Task: Check the sale-to-list ratio of large master bedroom in the last 3 years.
Action: Mouse moved to (1091, 242)
Screenshot: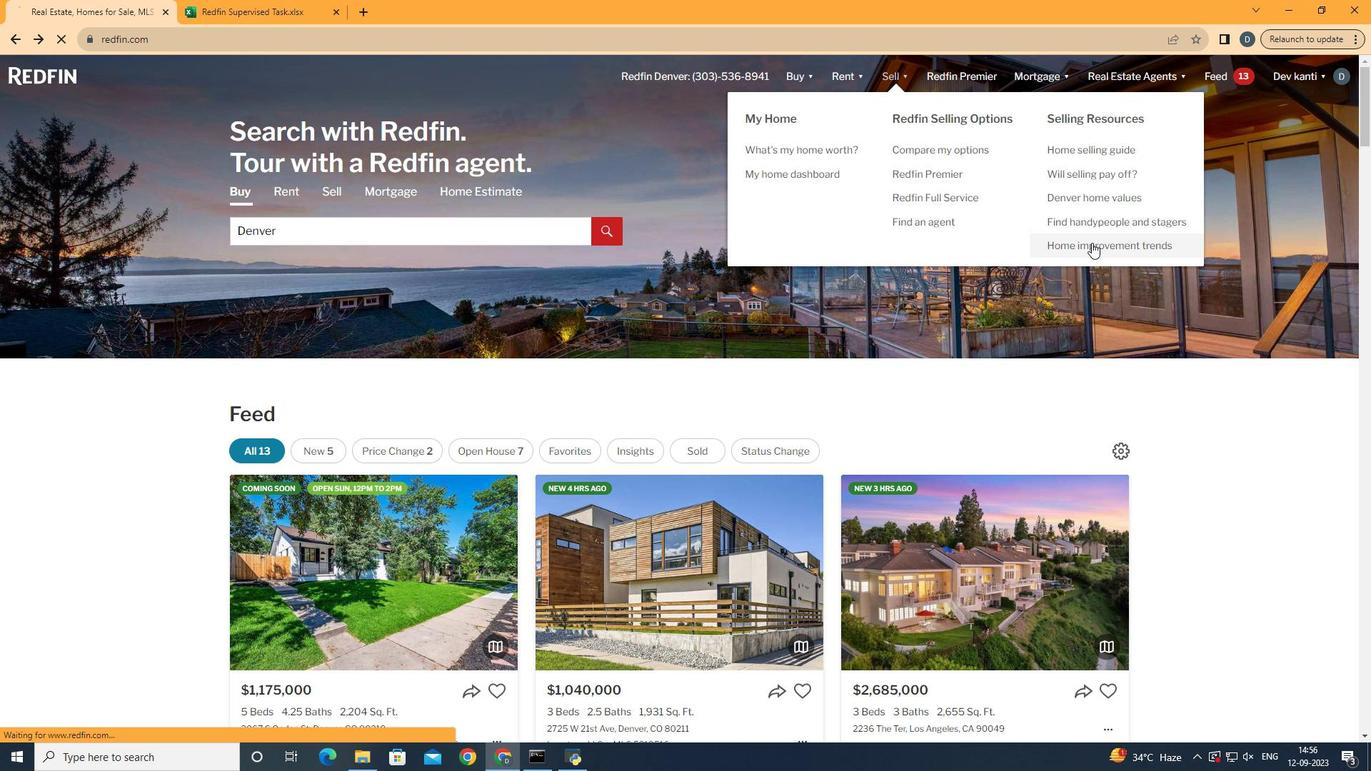 
Action: Mouse pressed left at (1091, 242)
Screenshot: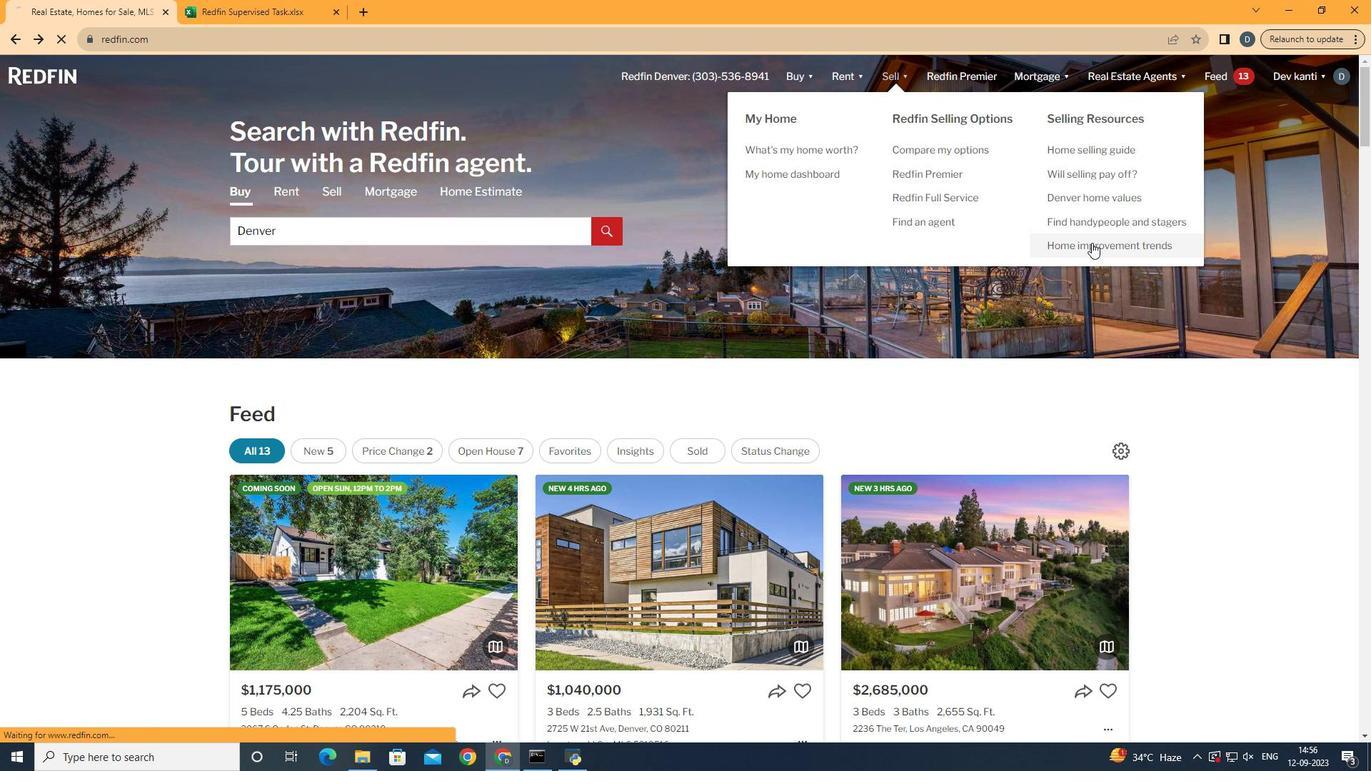 
Action: Mouse moved to (336, 272)
Screenshot: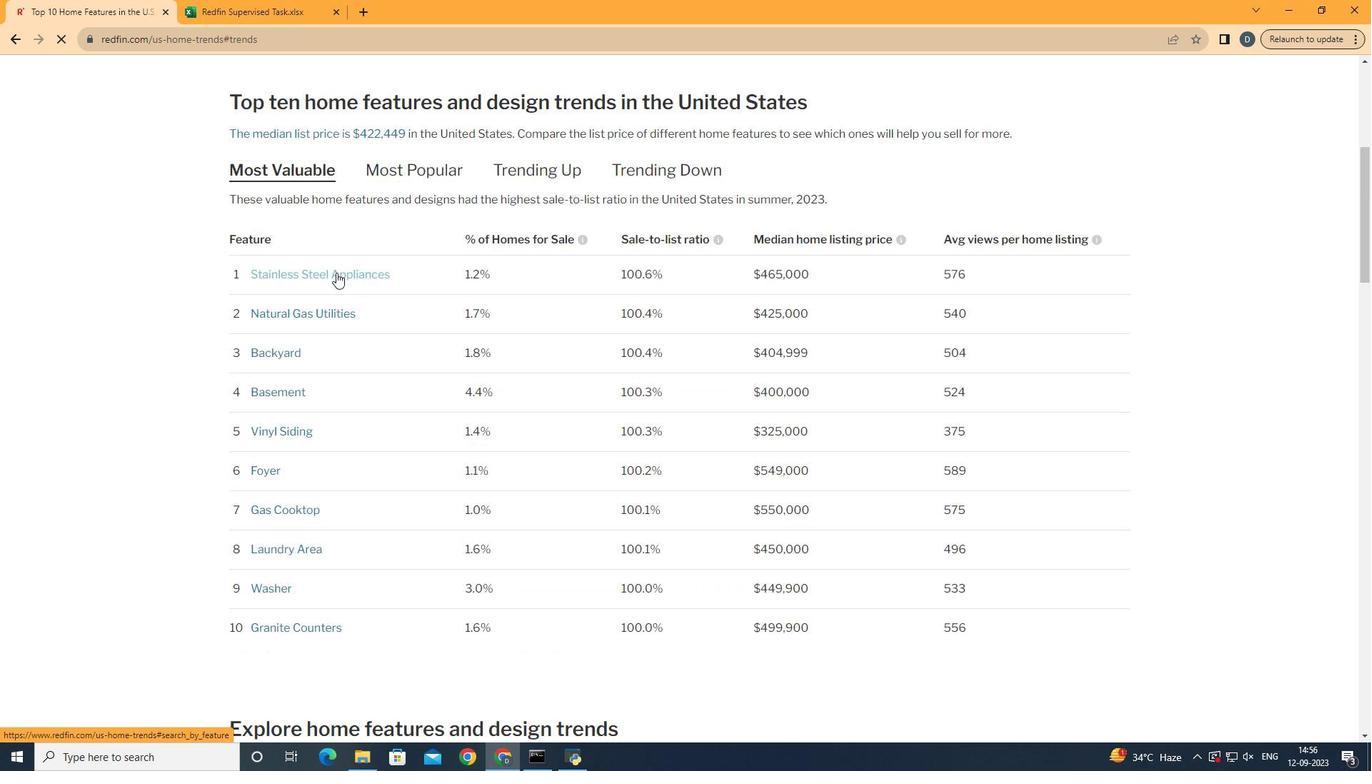 
Action: Mouse pressed left at (336, 272)
Screenshot: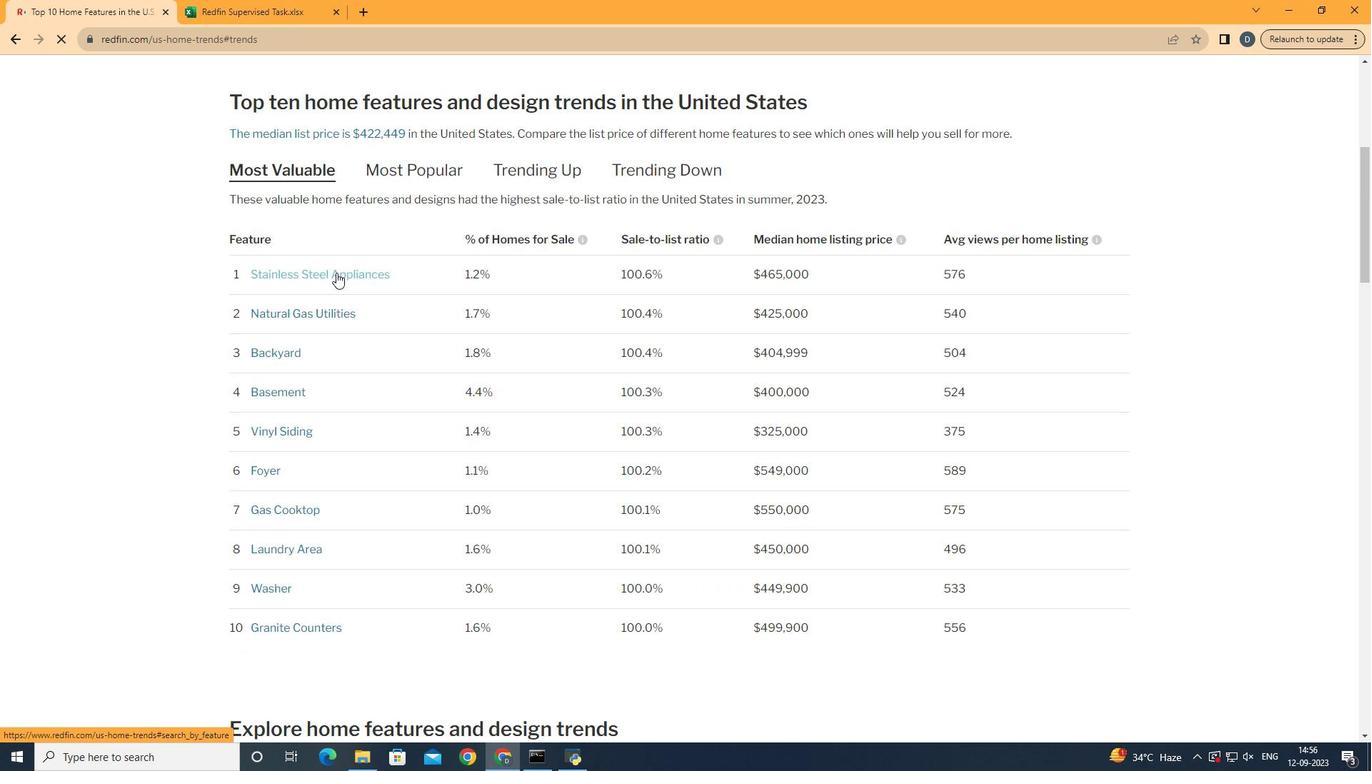 
Action: Mouse moved to (493, 337)
Screenshot: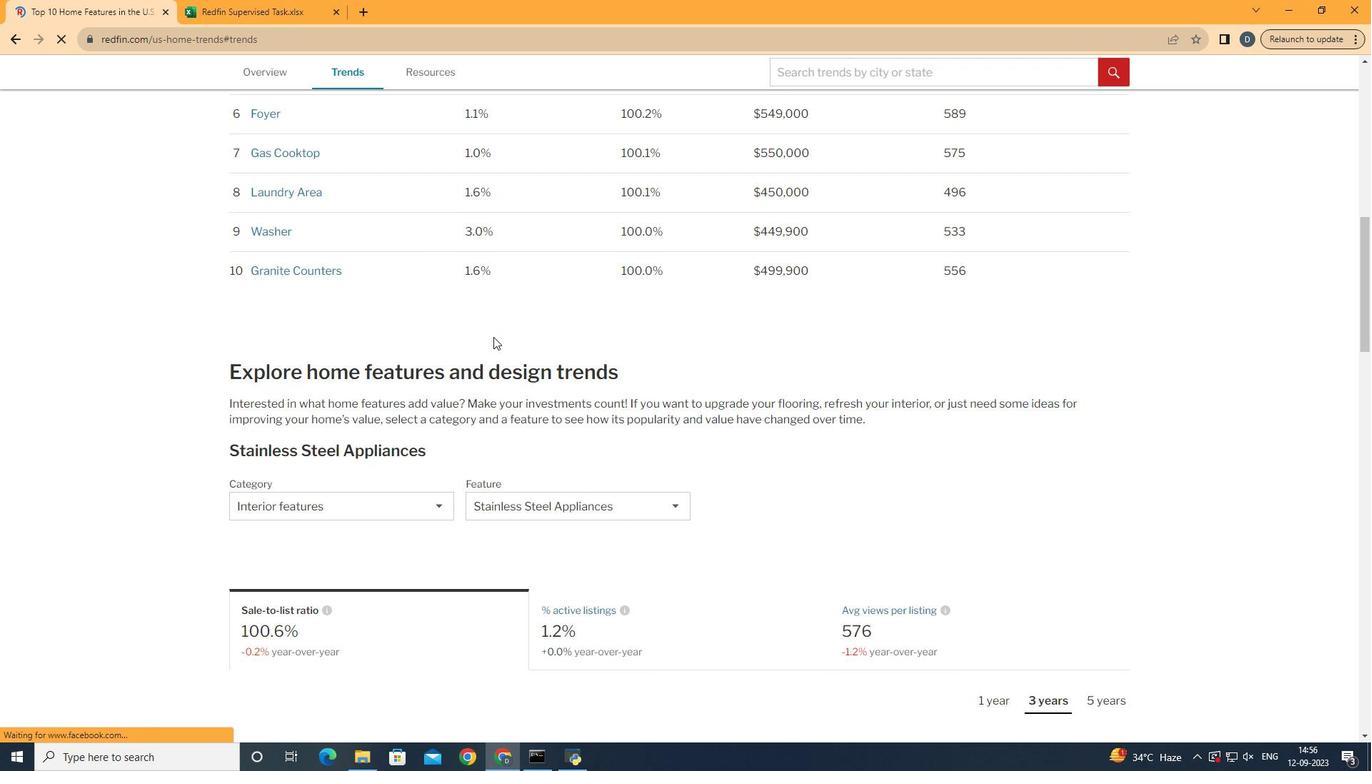 
Action: Mouse scrolled (493, 336) with delta (0, 0)
Screenshot: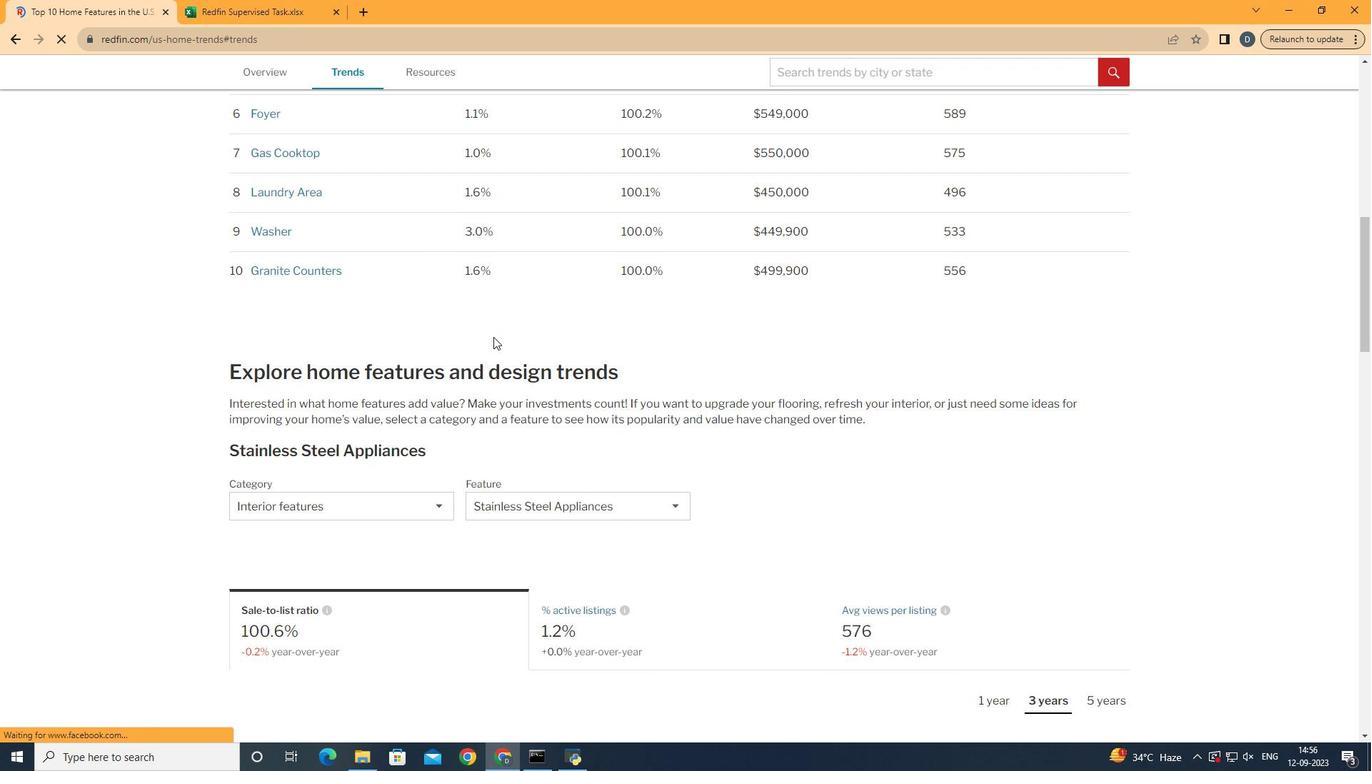 
Action: Mouse scrolled (493, 336) with delta (0, 0)
Screenshot: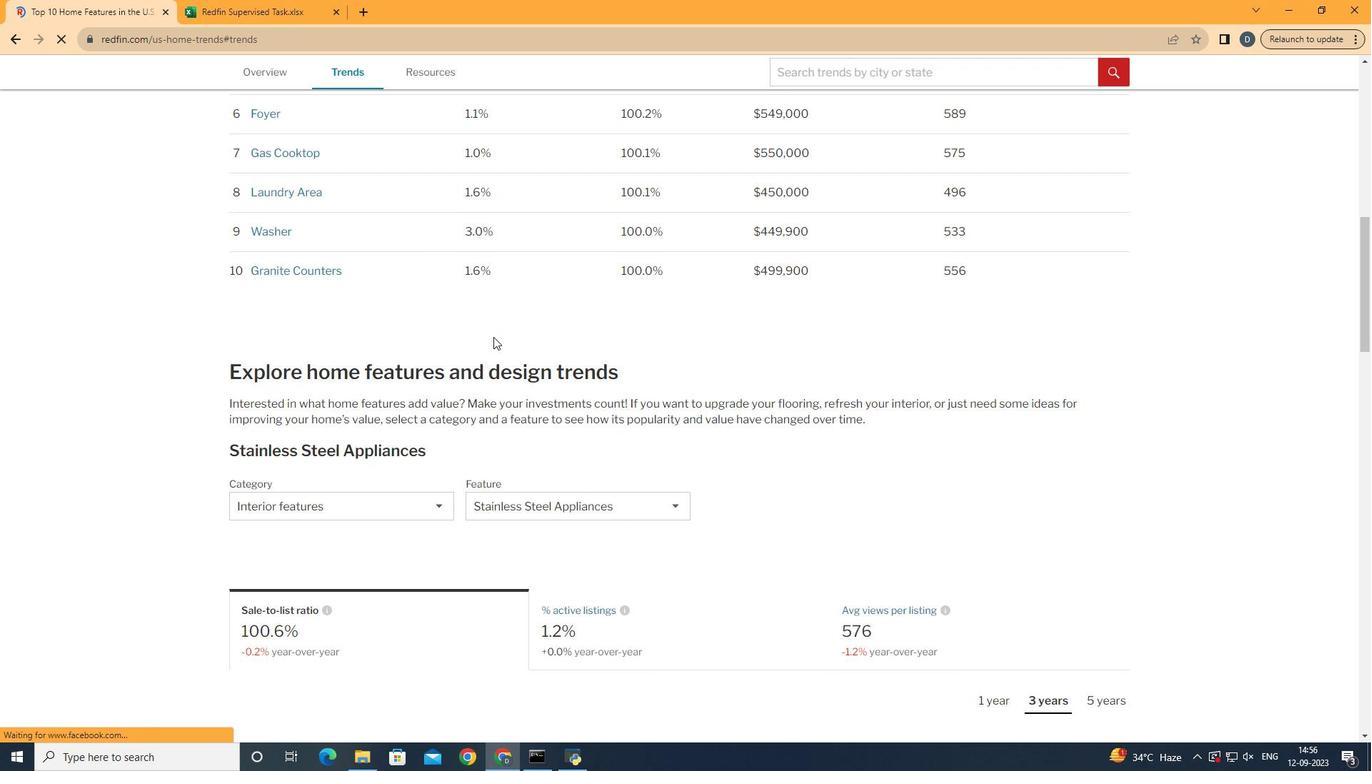 
Action: Mouse scrolled (493, 336) with delta (0, 0)
Screenshot: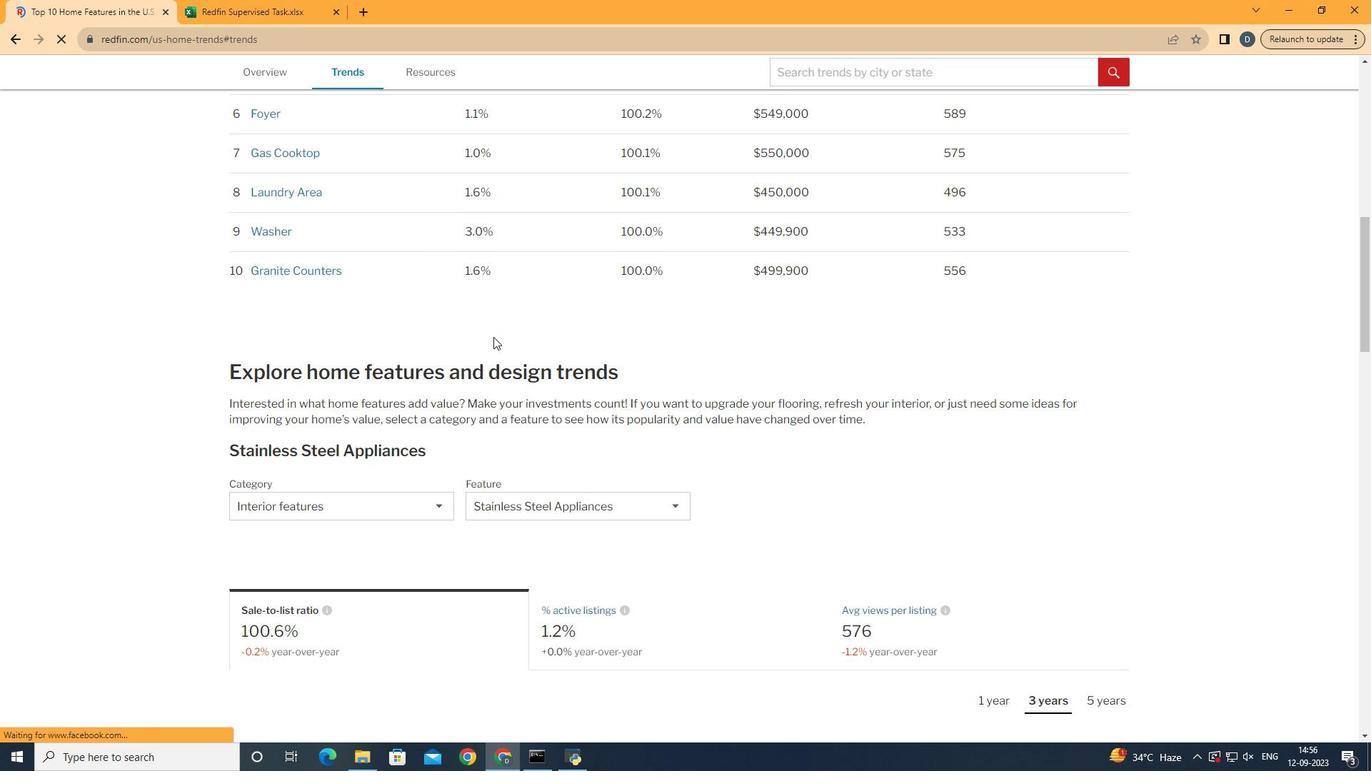 
Action: Mouse scrolled (493, 336) with delta (0, 0)
Screenshot: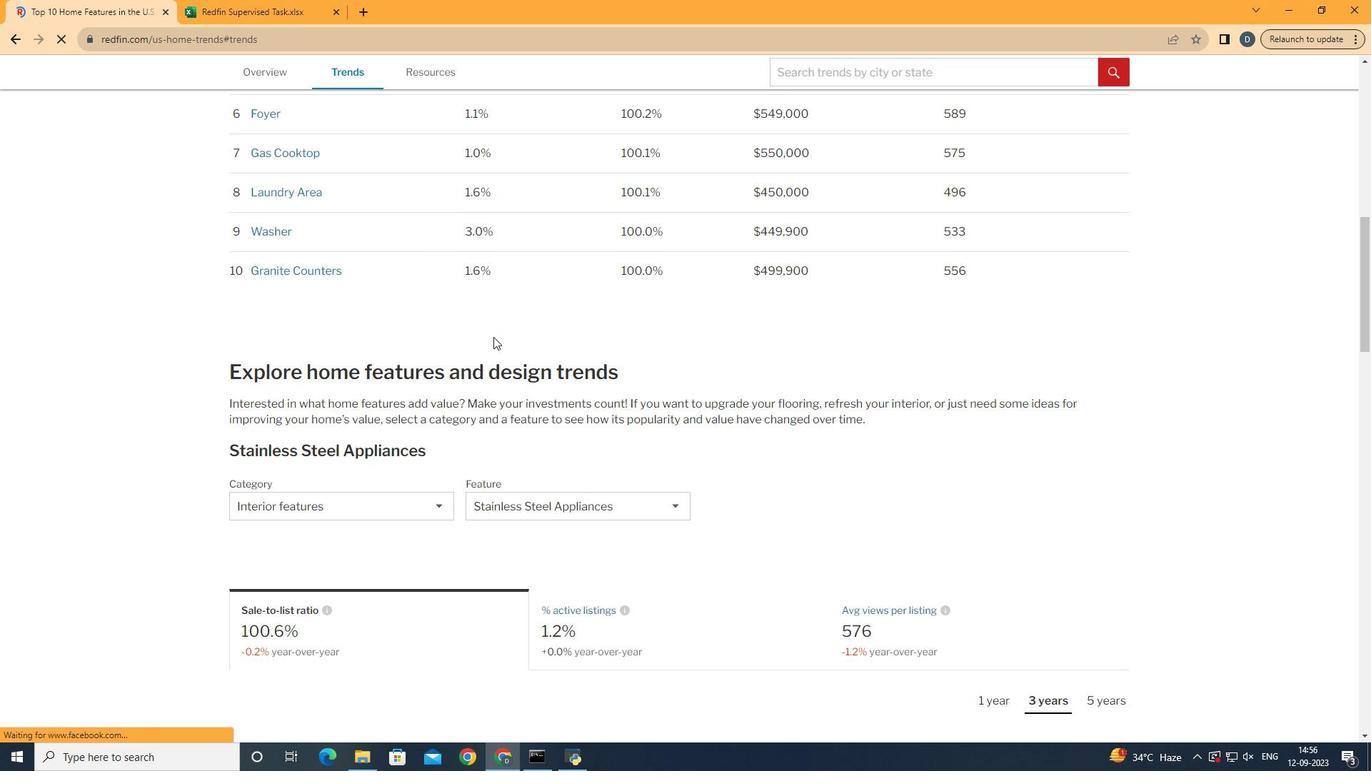 
Action: Mouse scrolled (493, 336) with delta (0, 0)
Screenshot: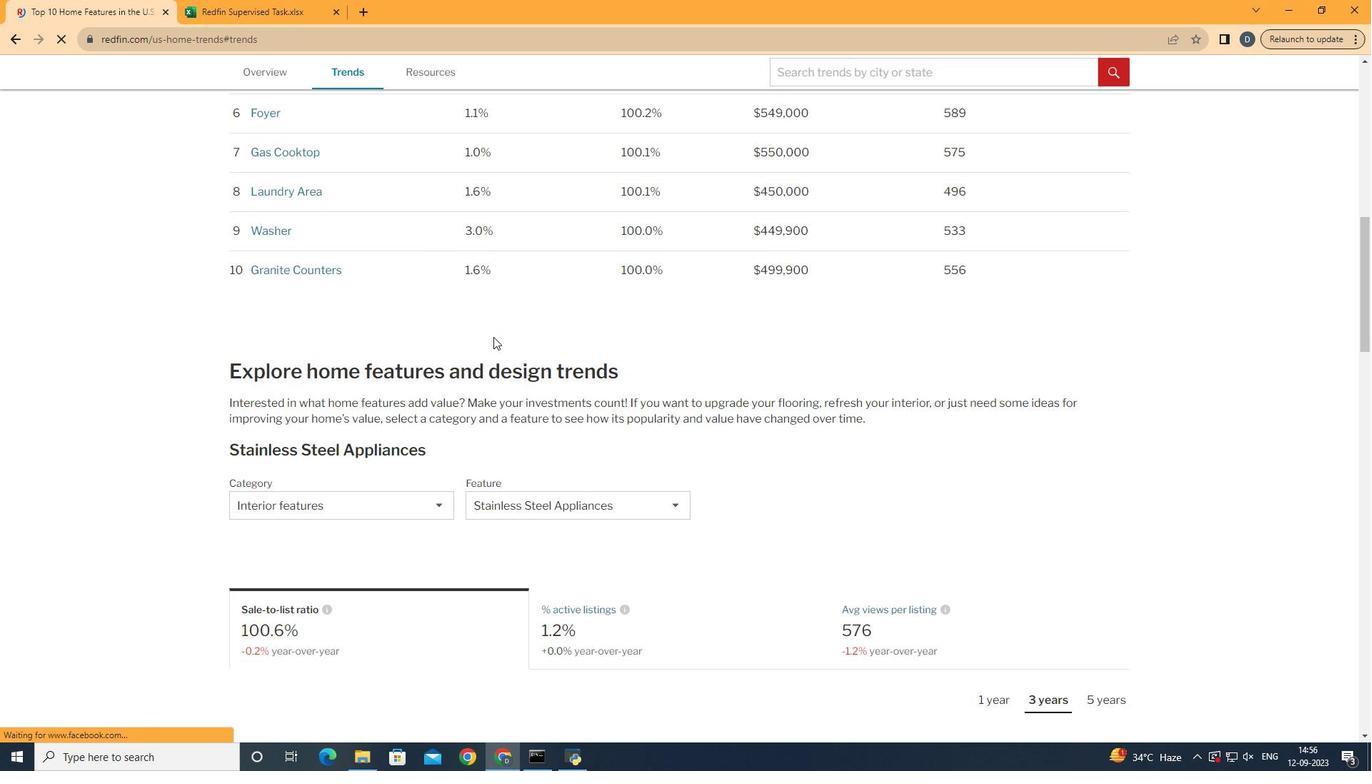 
Action: Mouse scrolled (493, 336) with delta (0, 0)
Screenshot: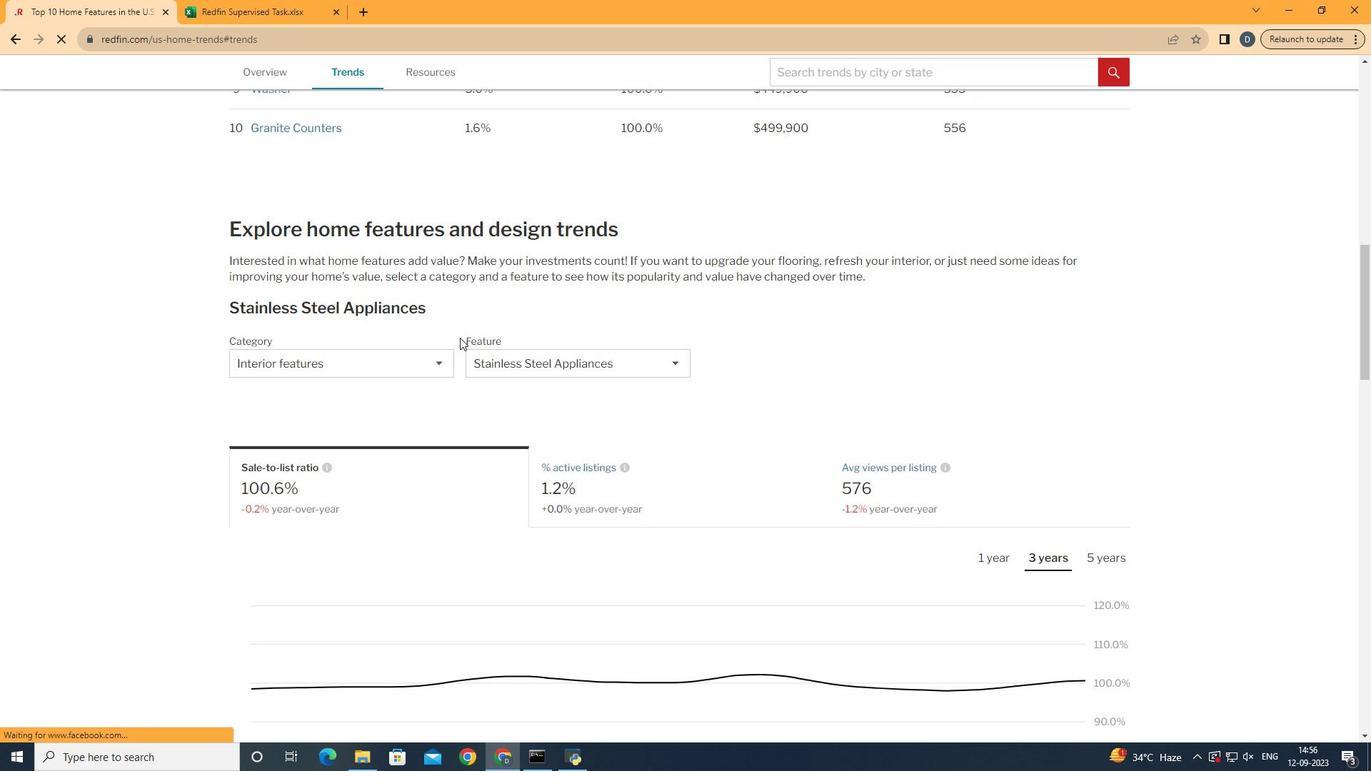 
Action: Mouse scrolled (493, 336) with delta (0, 0)
Screenshot: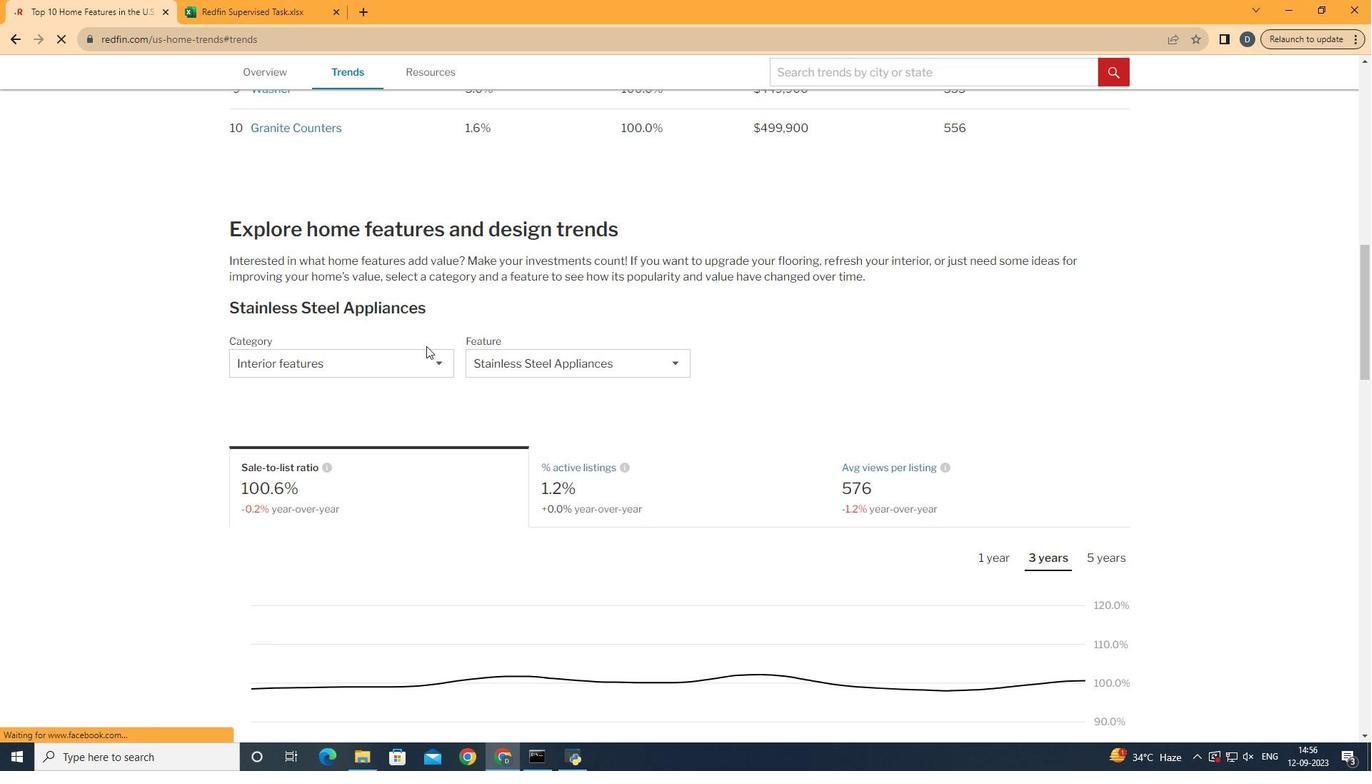 
Action: Mouse moved to (409, 371)
Screenshot: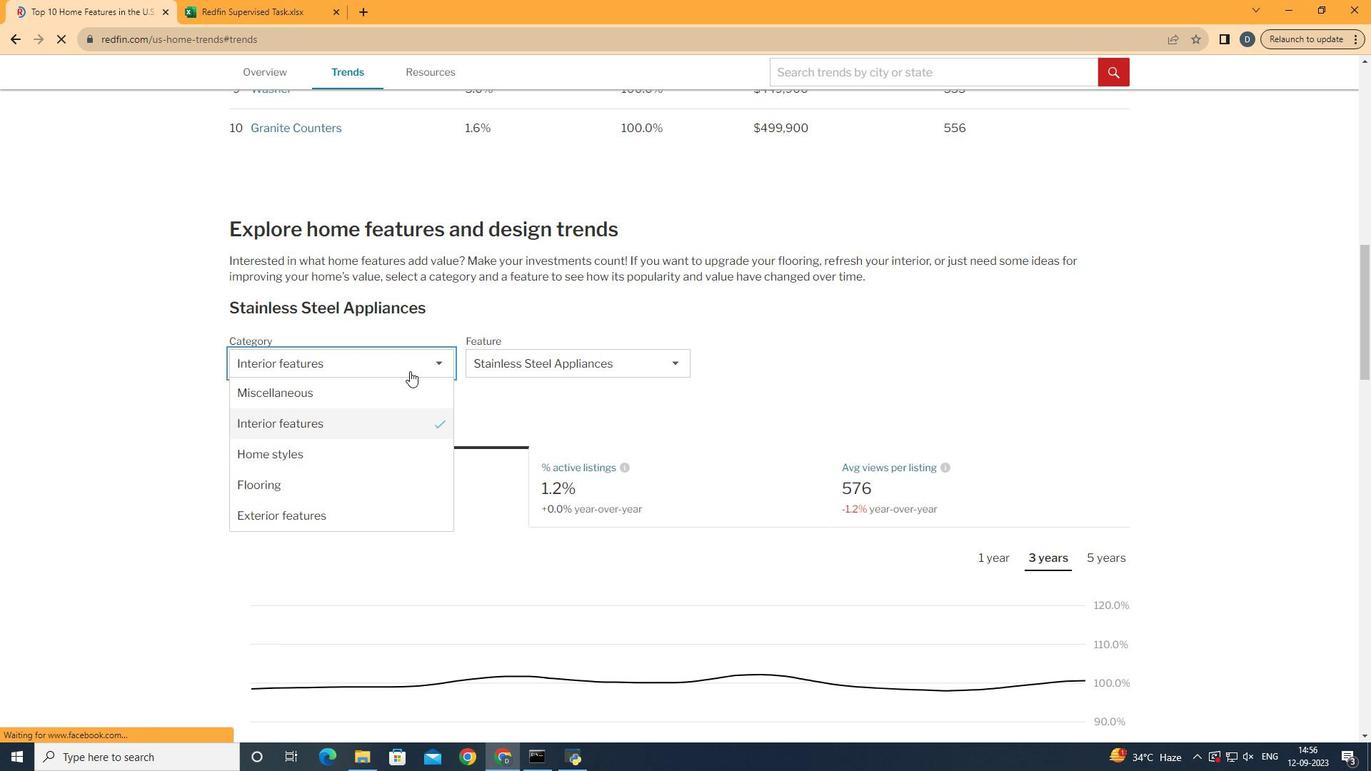 
Action: Mouse pressed left at (409, 371)
Screenshot: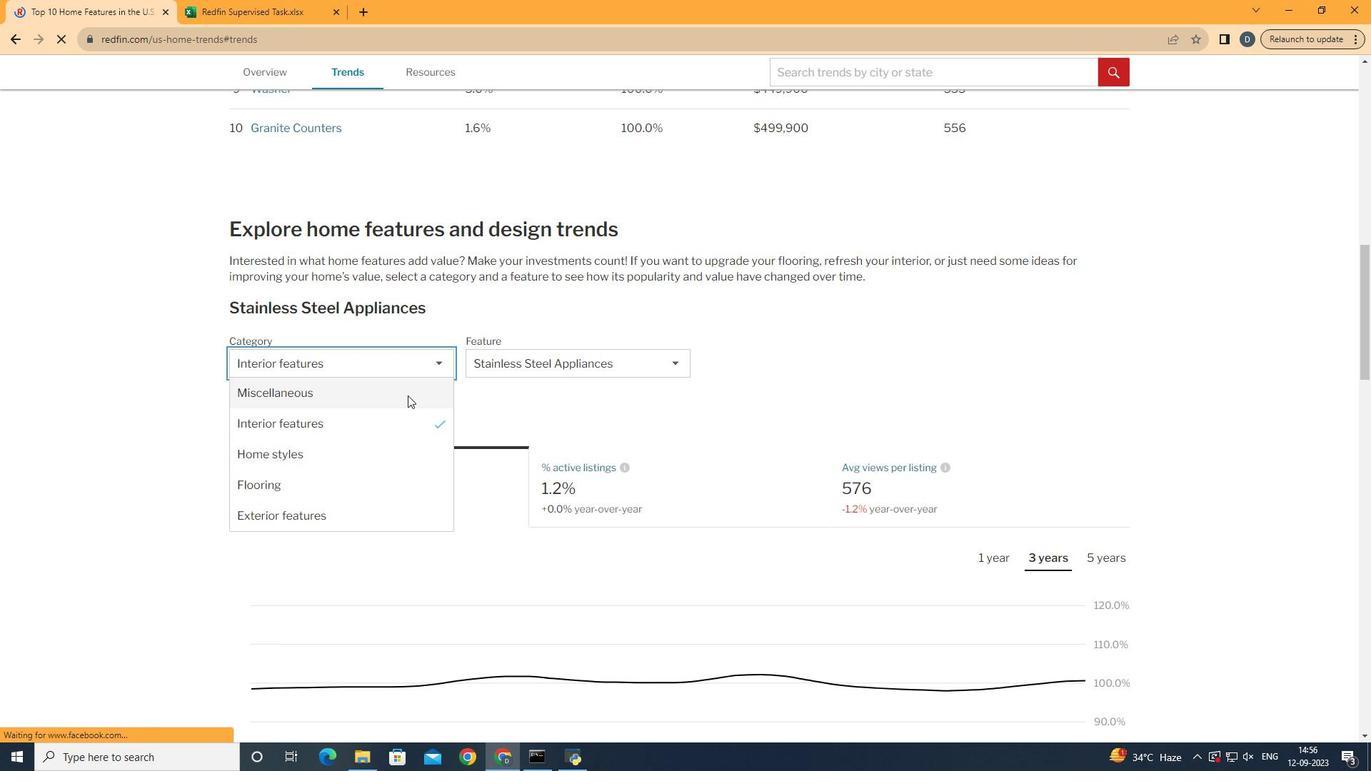
Action: Mouse moved to (409, 423)
Screenshot: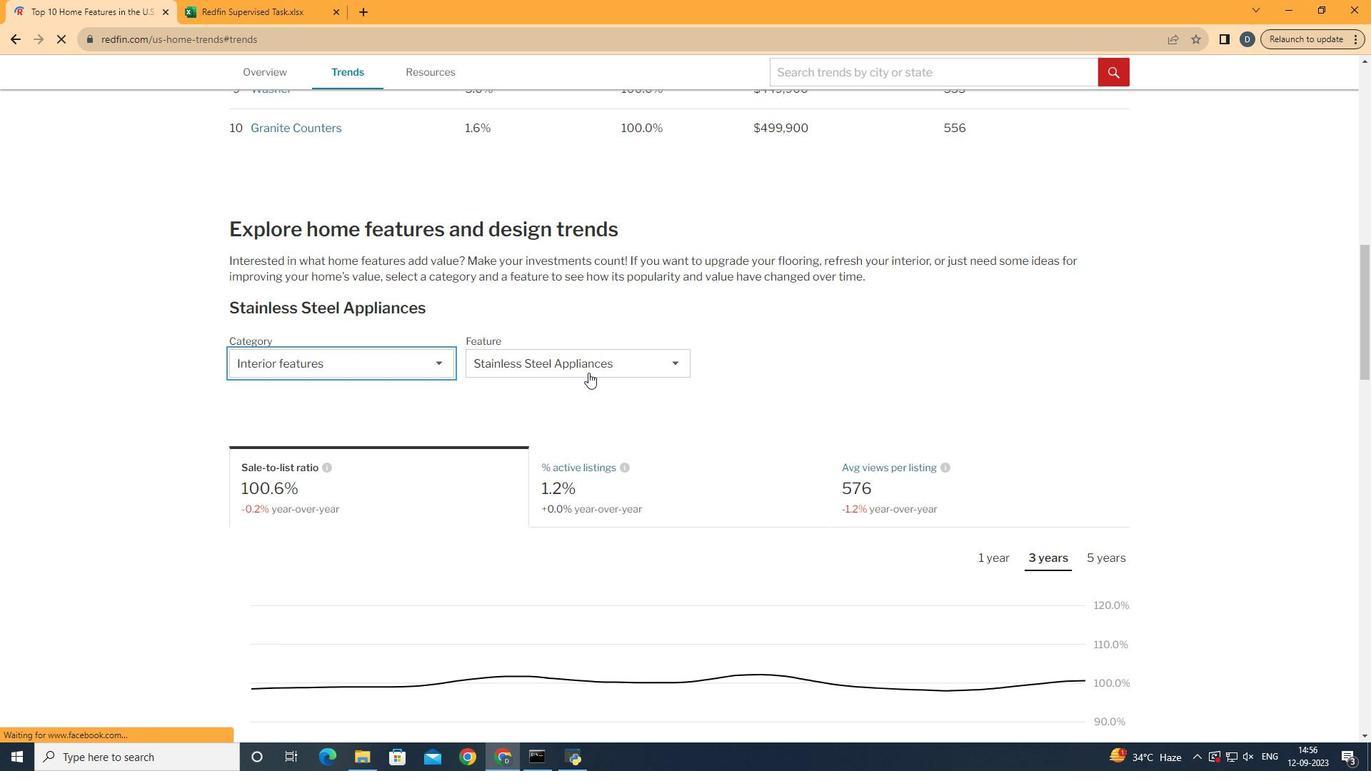 
Action: Mouse pressed left at (409, 423)
Screenshot: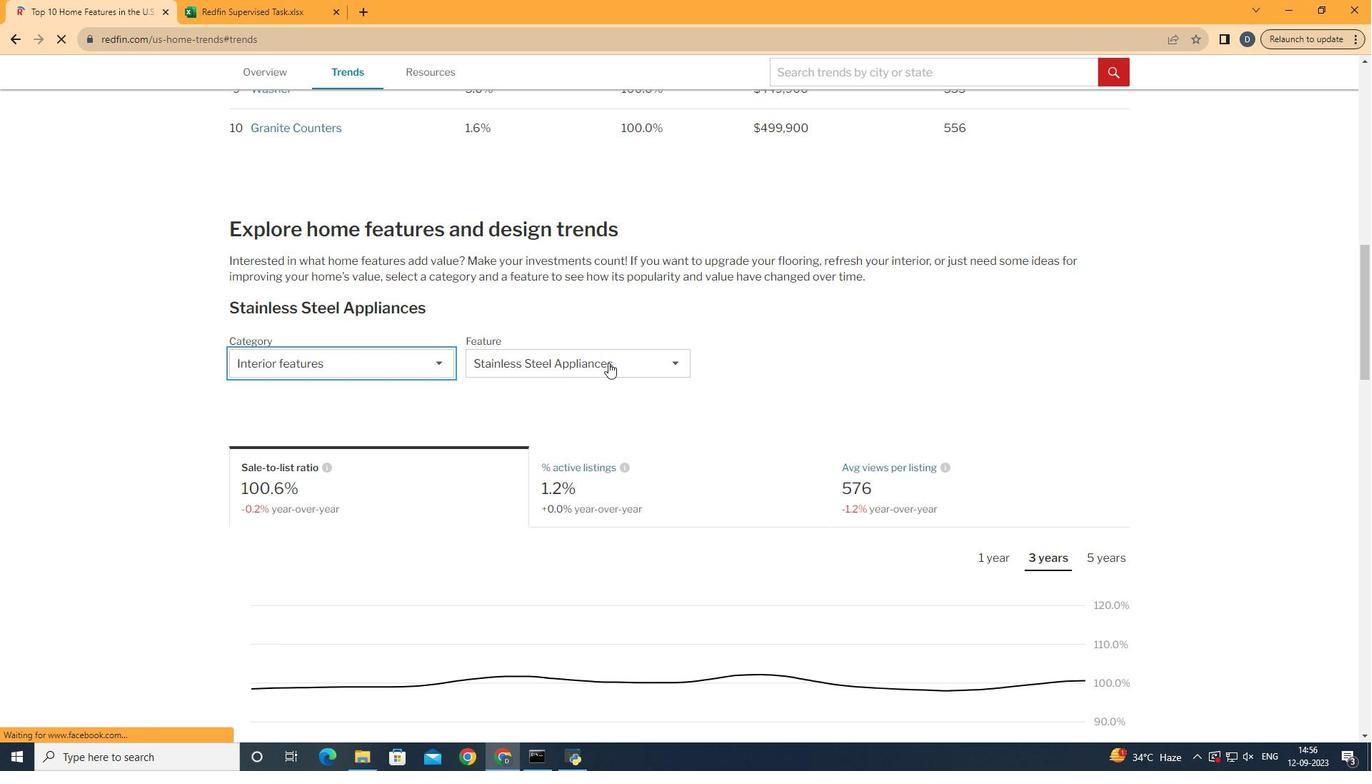 
Action: Mouse moved to (609, 362)
Screenshot: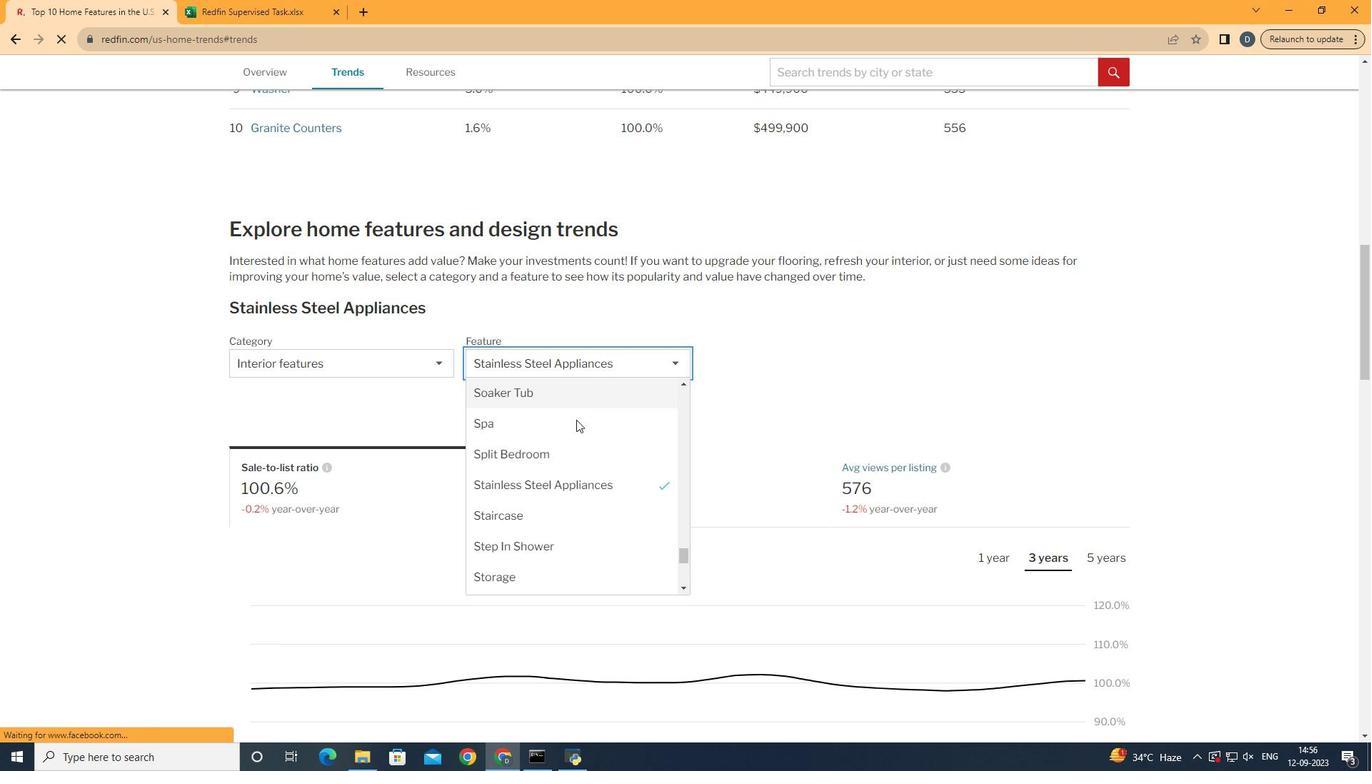 
Action: Mouse pressed left at (609, 362)
Screenshot: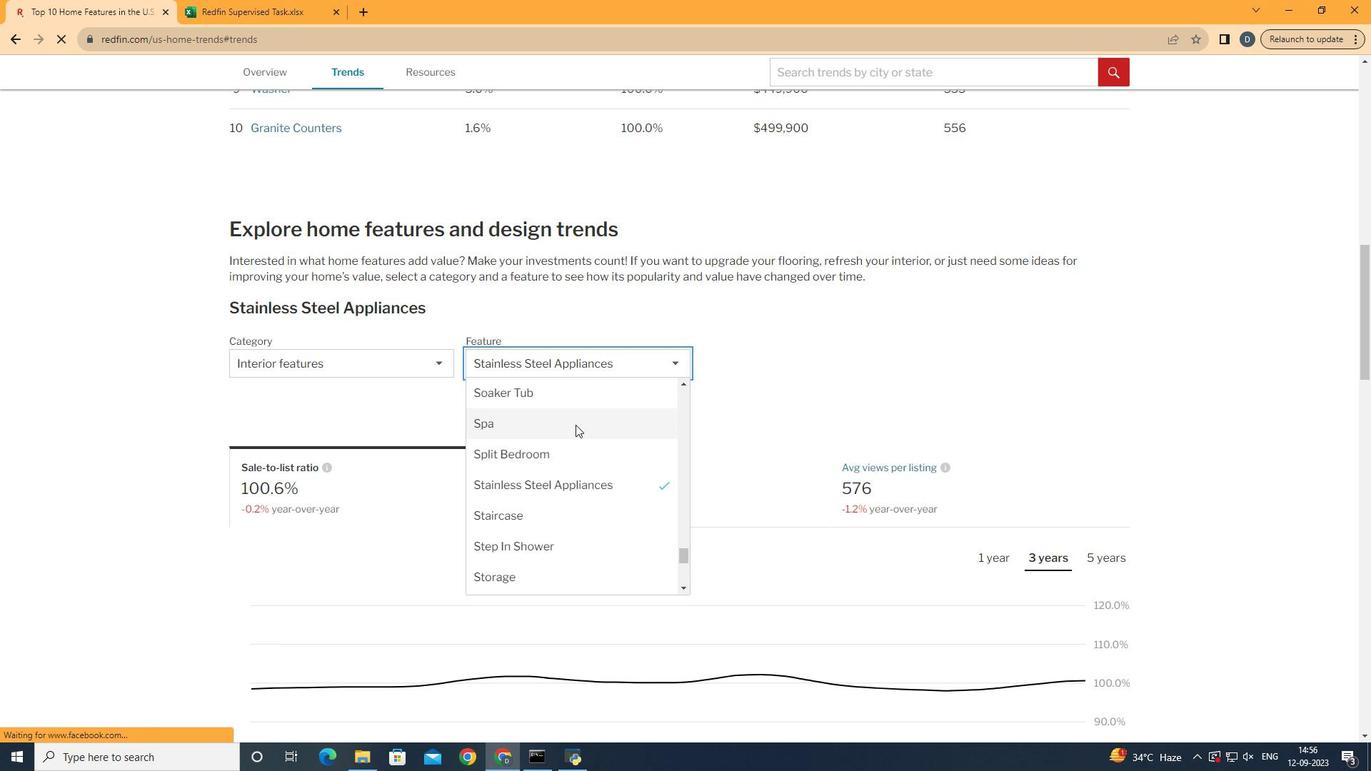 
Action: Mouse moved to (575, 424)
Screenshot: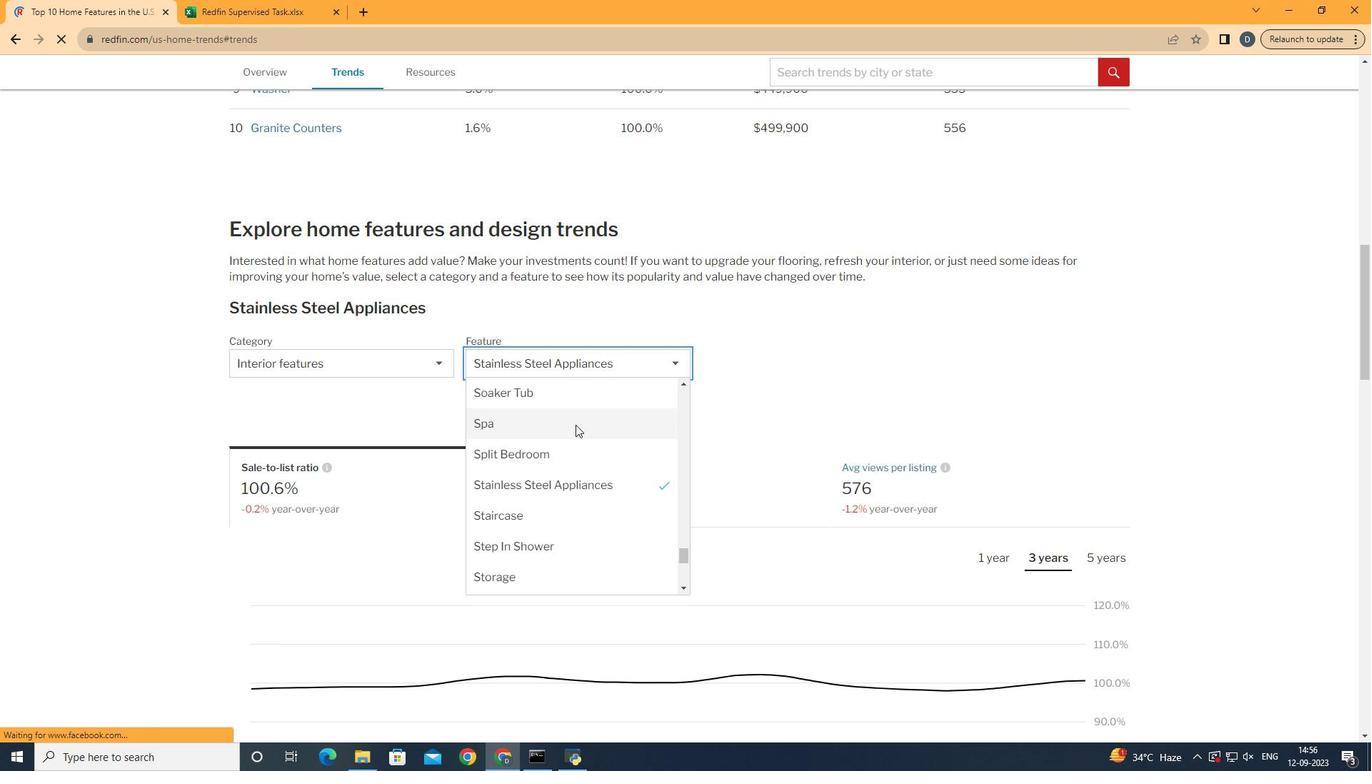 
Action: Mouse scrolled (575, 425) with delta (0, 0)
Screenshot: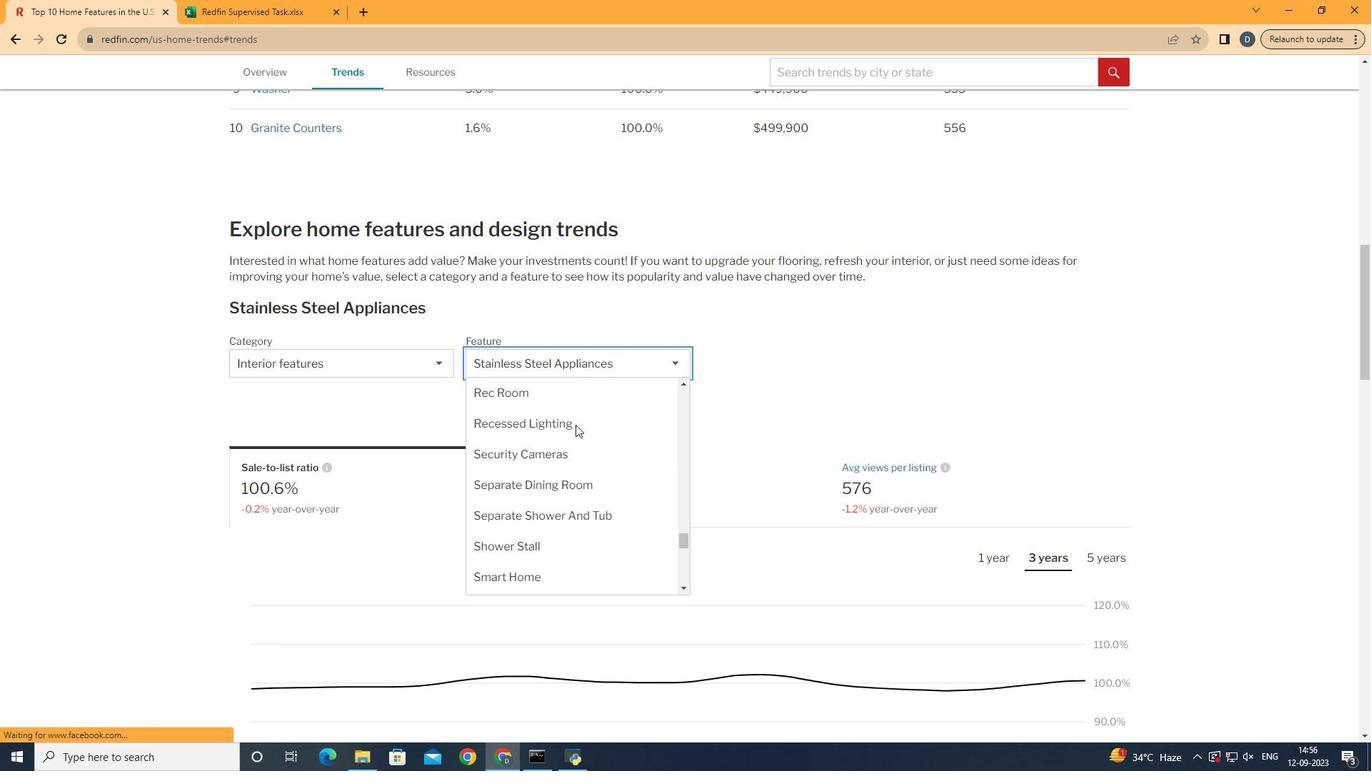 
Action: Mouse scrolled (575, 425) with delta (0, 0)
Screenshot: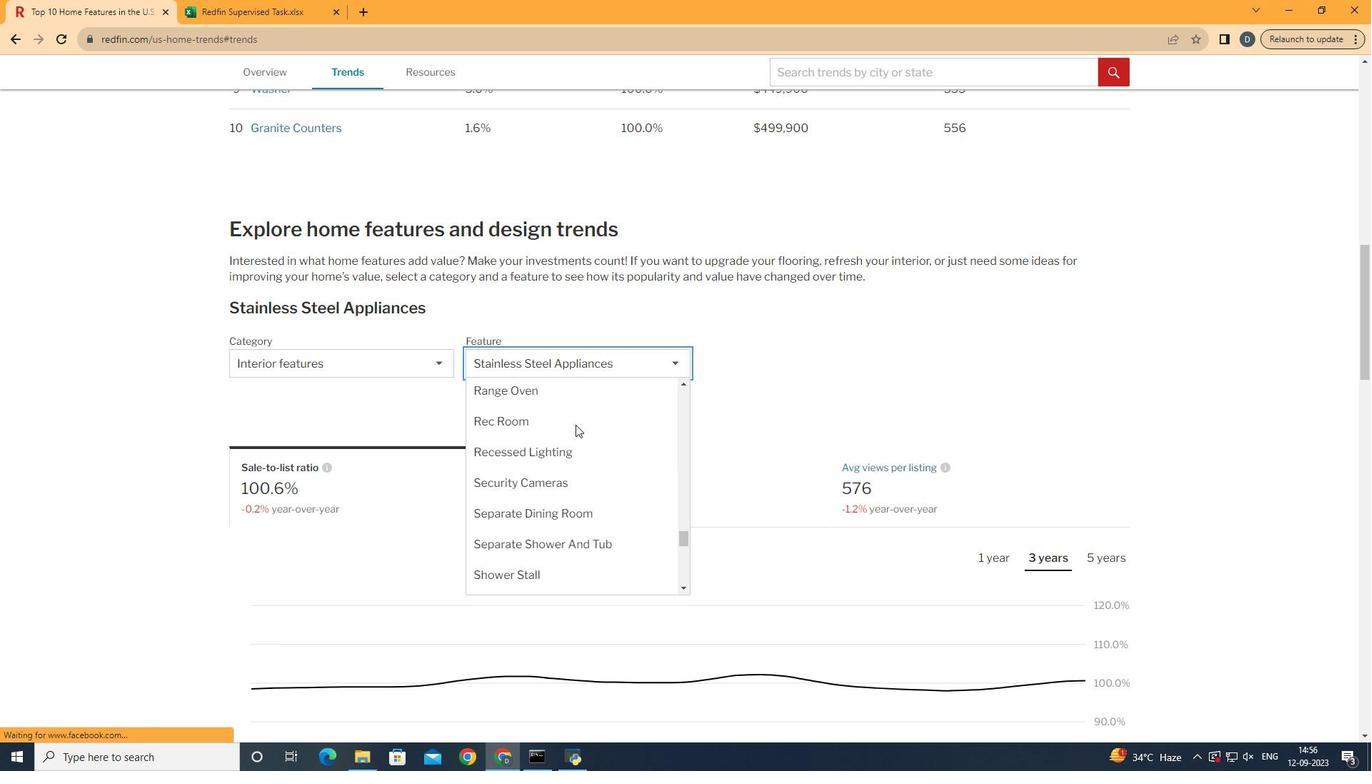 
Action: Mouse scrolled (575, 425) with delta (0, 0)
Screenshot: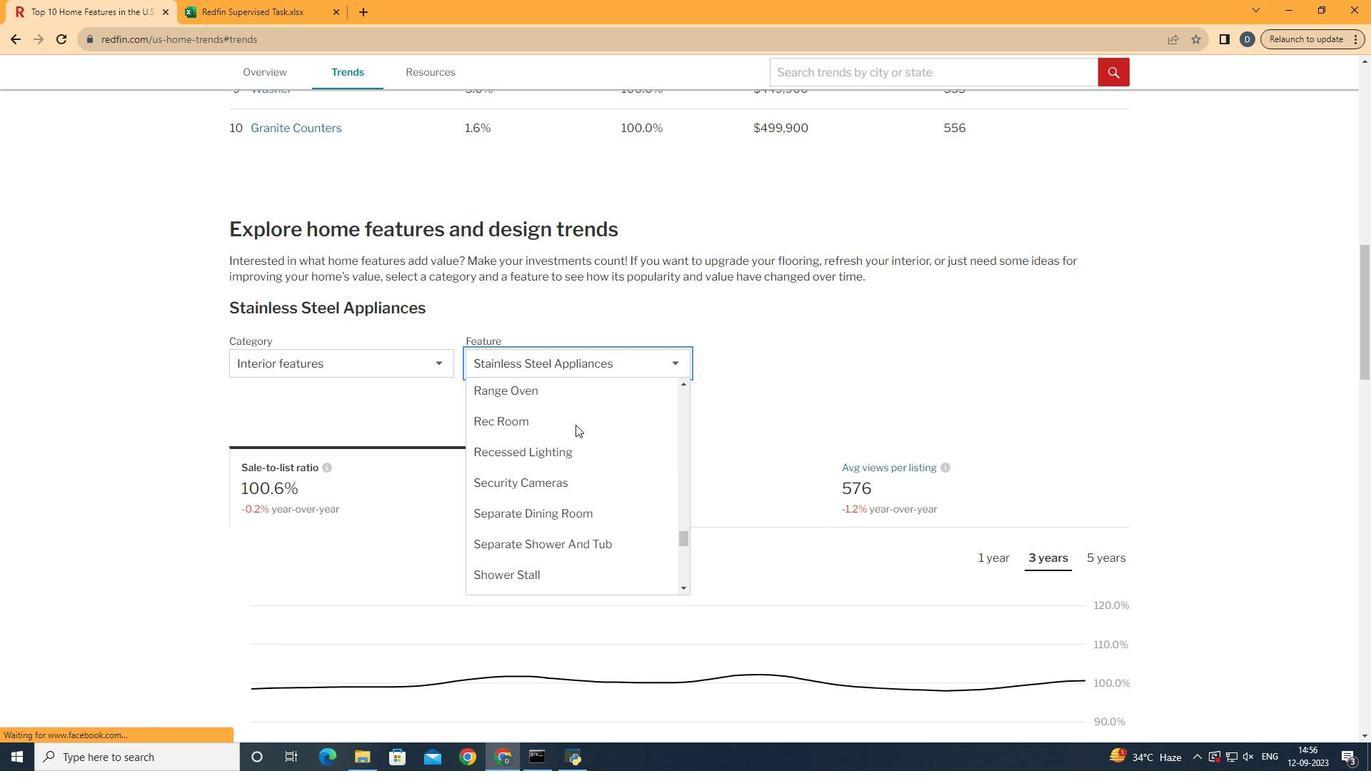 
Action: Mouse scrolled (575, 425) with delta (0, 0)
Screenshot: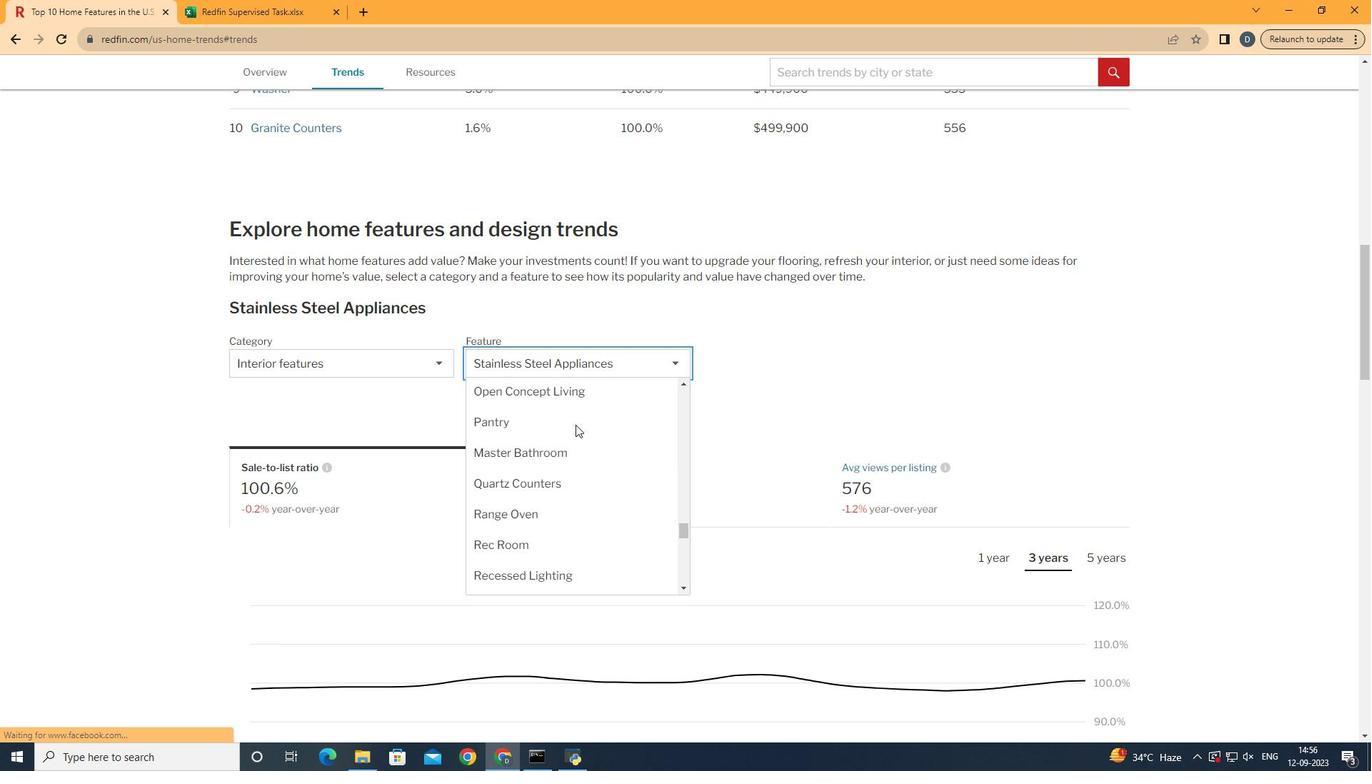 
Action: Mouse scrolled (575, 425) with delta (0, 0)
Screenshot: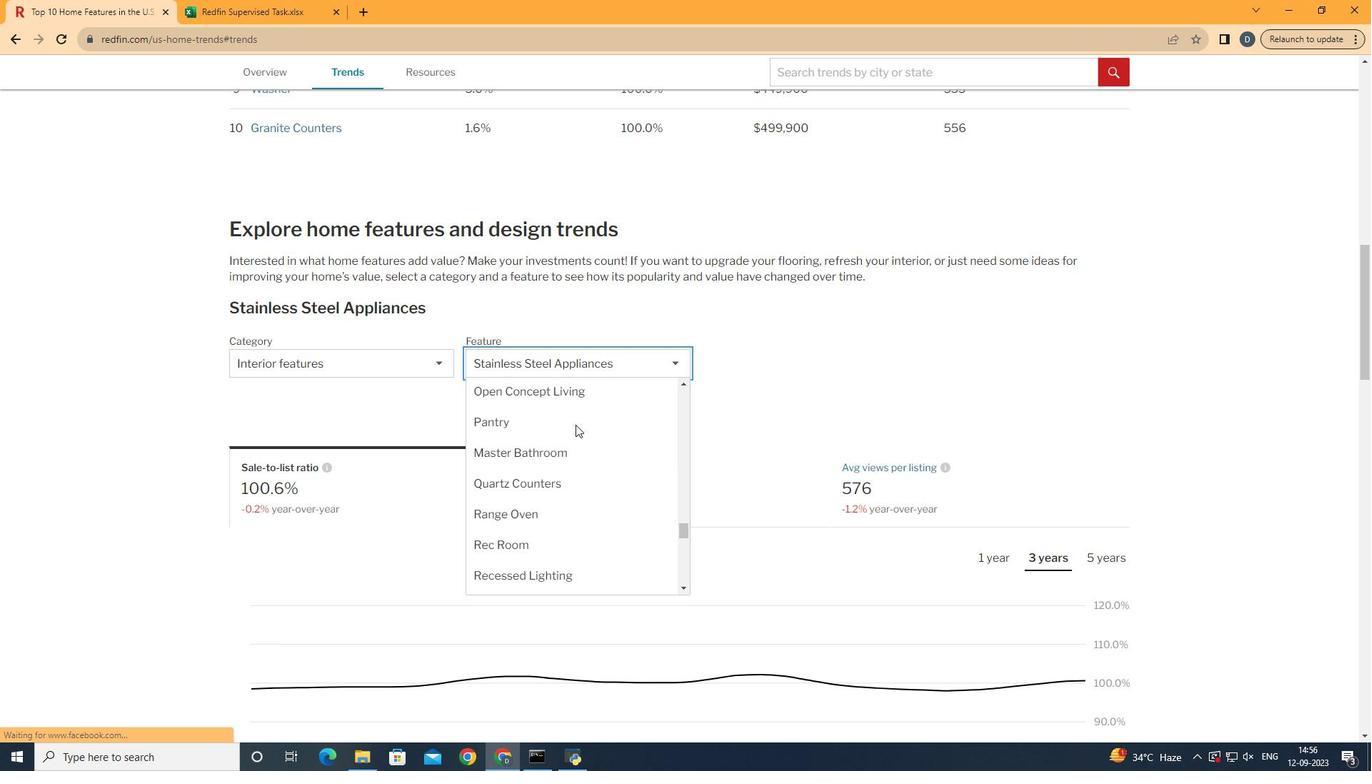 
Action: Mouse scrolled (575, 425) with delta (0, 0)
Screenshot: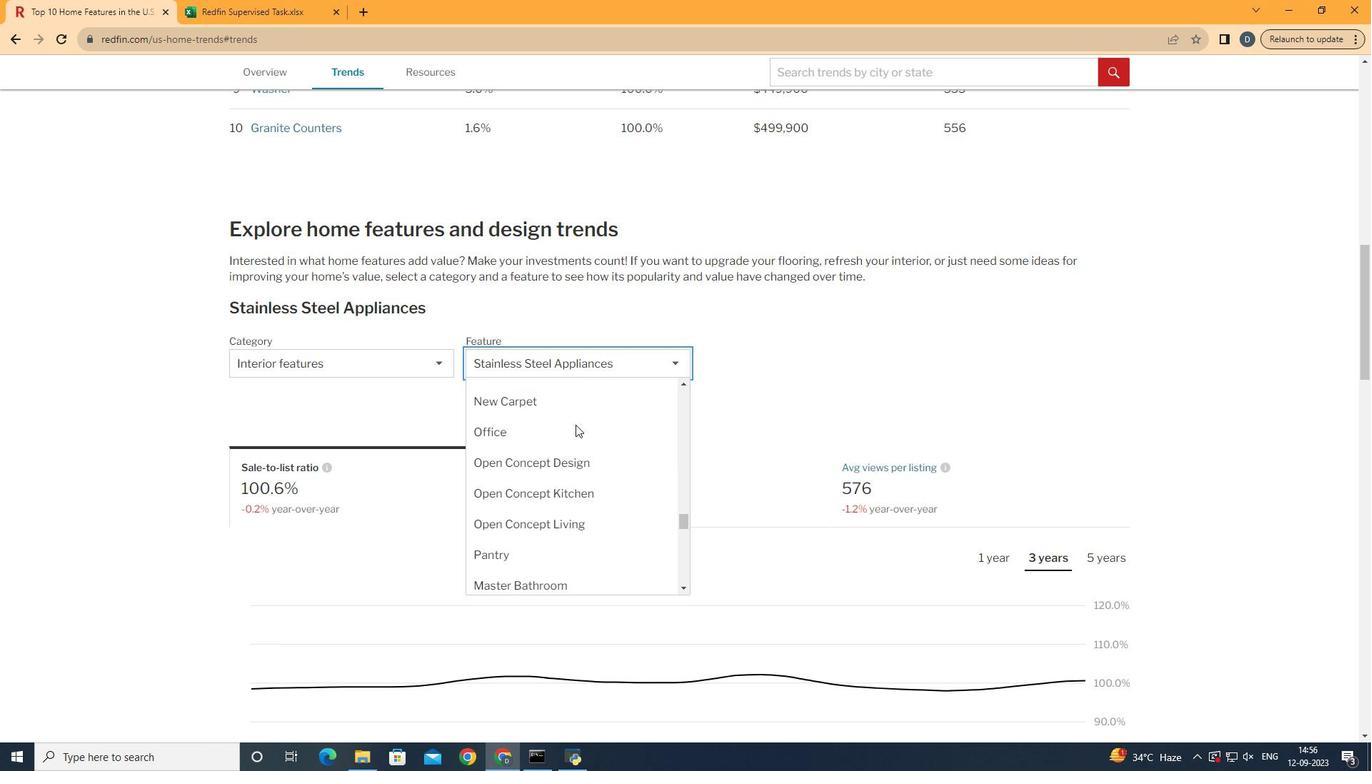 
Action: Mouse scrolled (575, 425) with delta (0, 0)
Screenshot: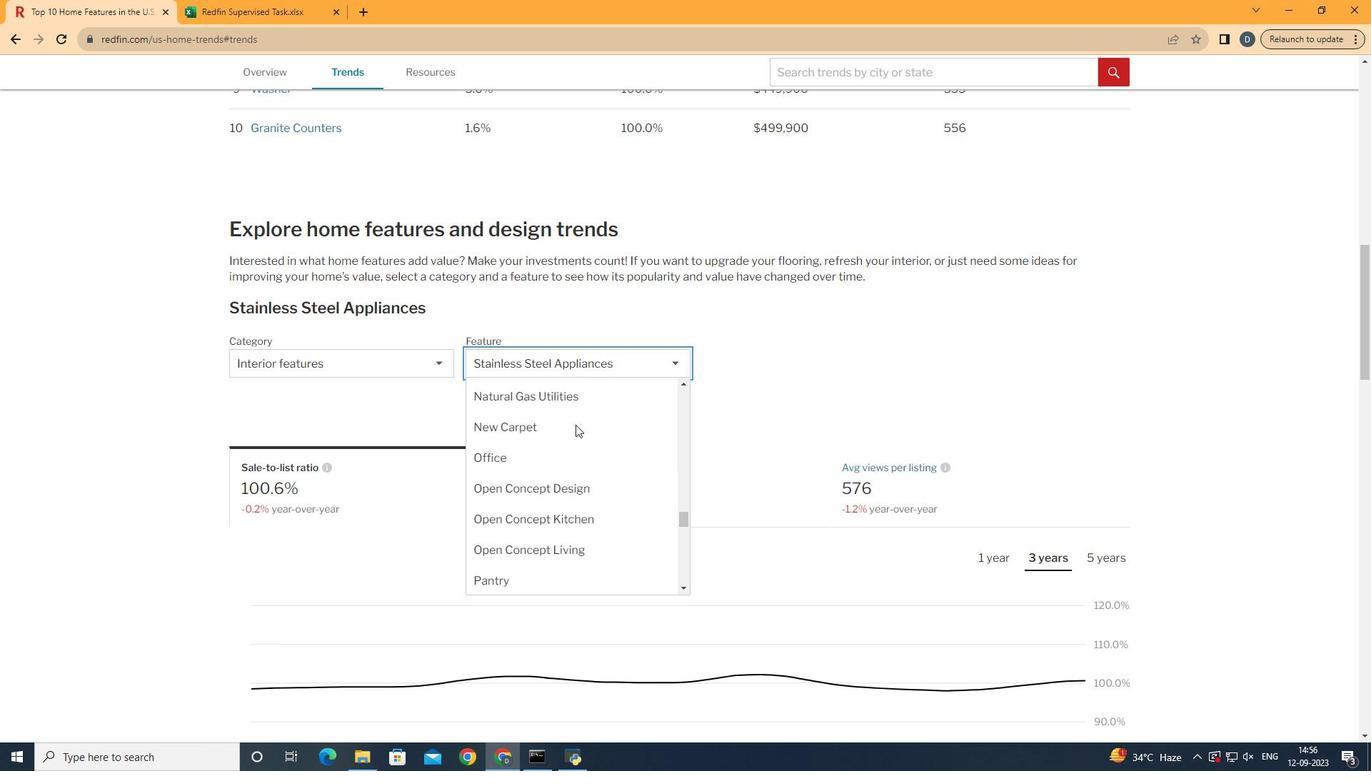 
Action: Mouse scrolled (575, 425) with delta (0, 0)
Screenshot: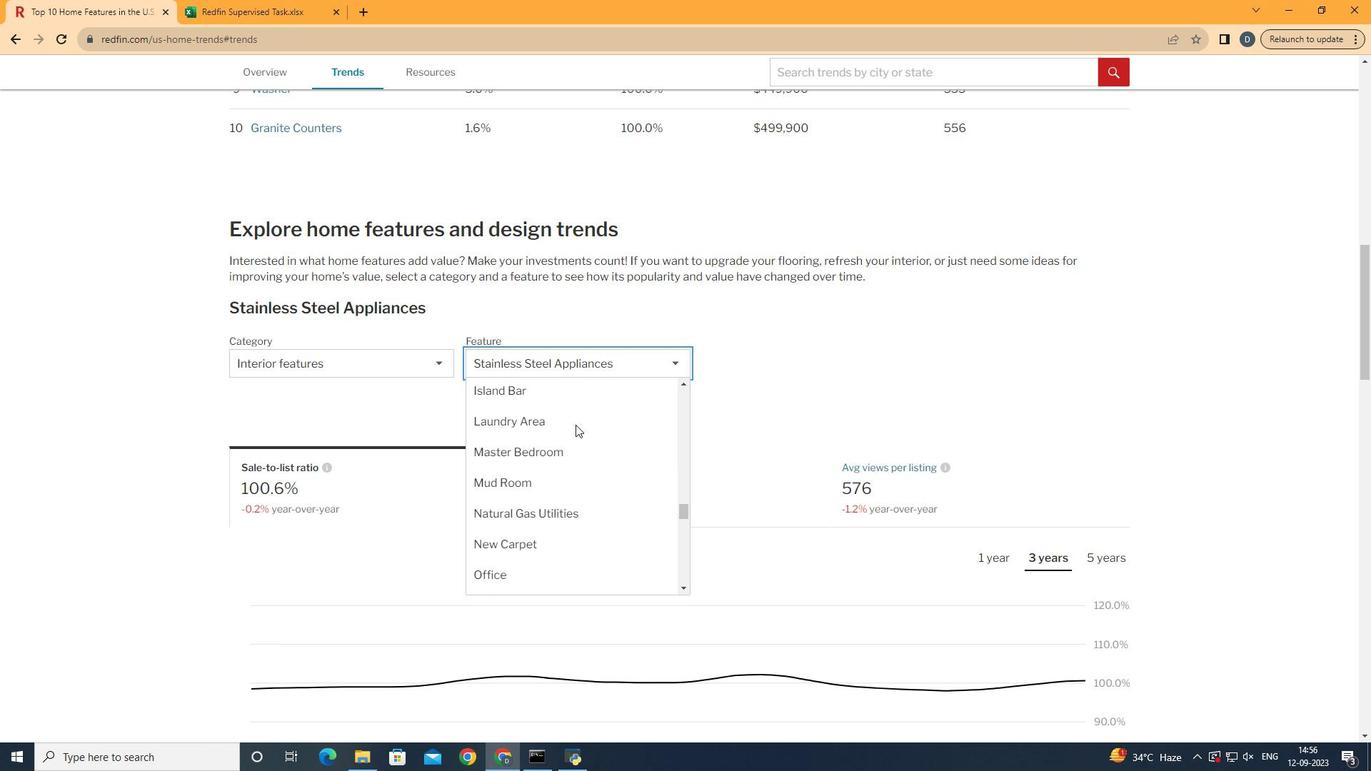 
Action: Mouse scrolled (575, 425) with delta (0, 0)
Screenshot: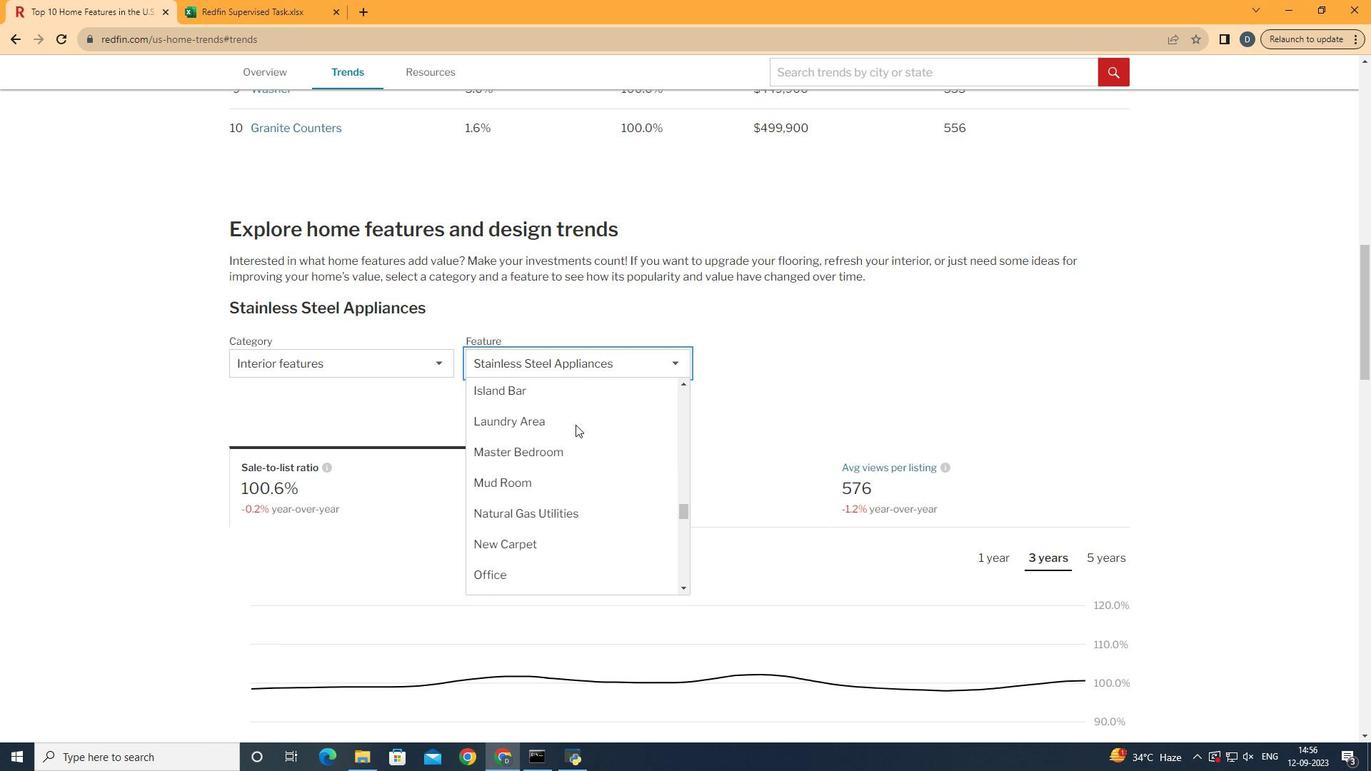 
Action: Mouse moved to (581, 462)
Screenshot: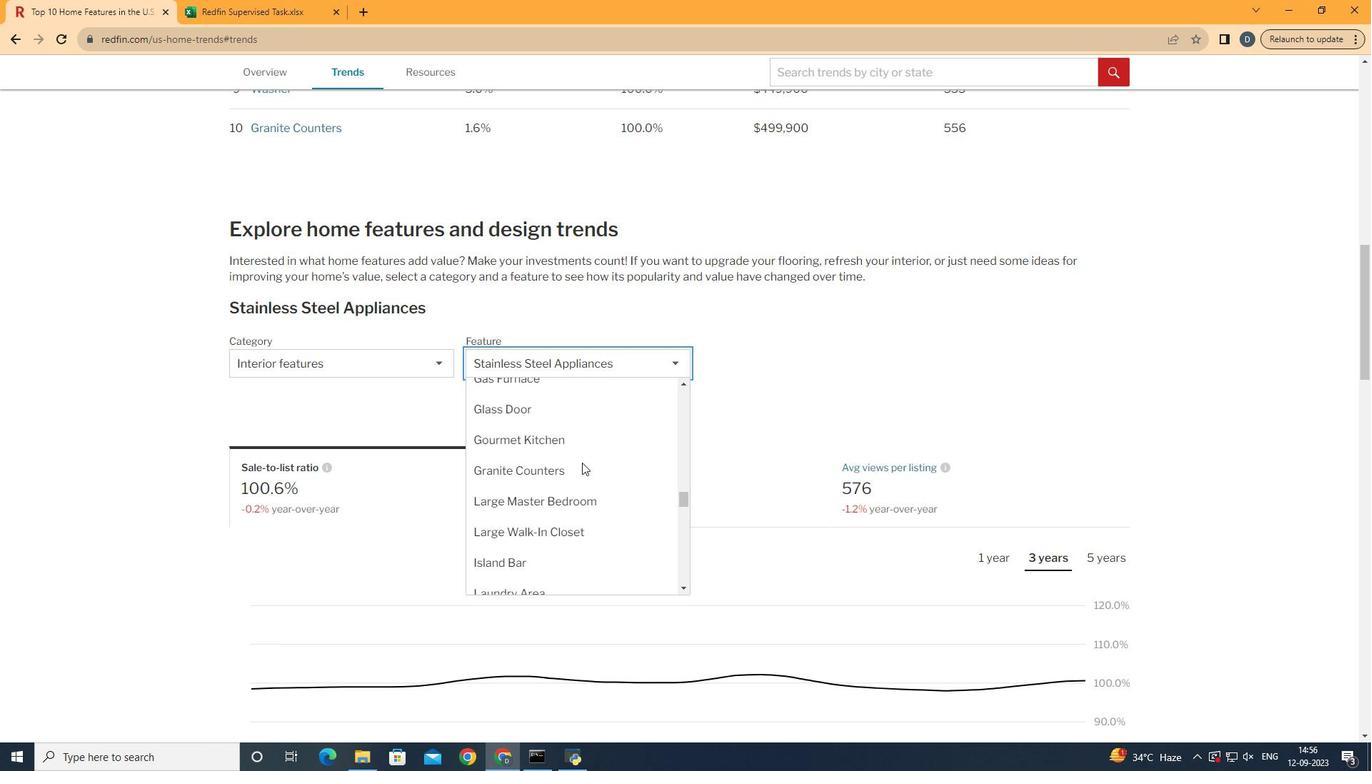 
Action: Mouse scrolled (581, 463) with delta (0, 0)
Screenshot: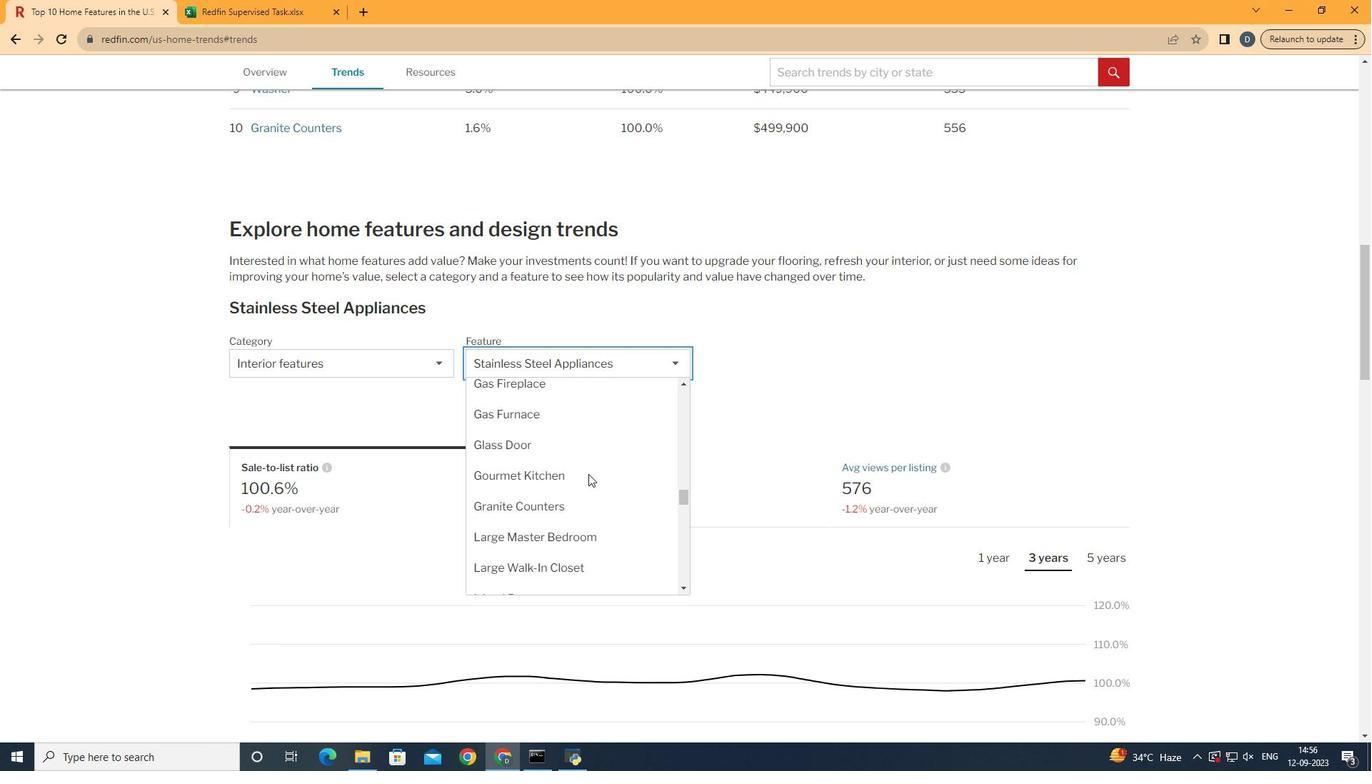 
Action: Mouse scrolled (581, 463) with delta (0, 0)
Screenshot: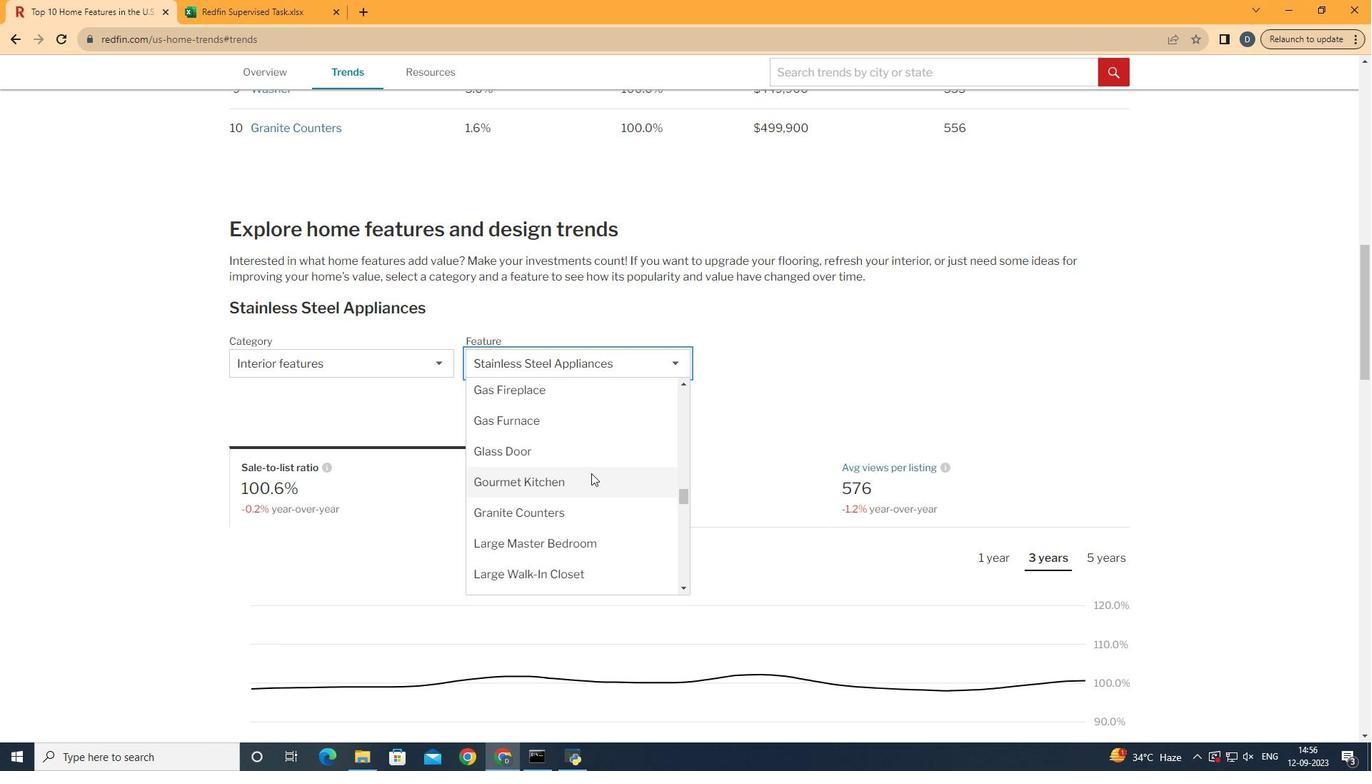 
Action: Mouse scrolled (581, 463) with delta (0, 0)
Screenshot: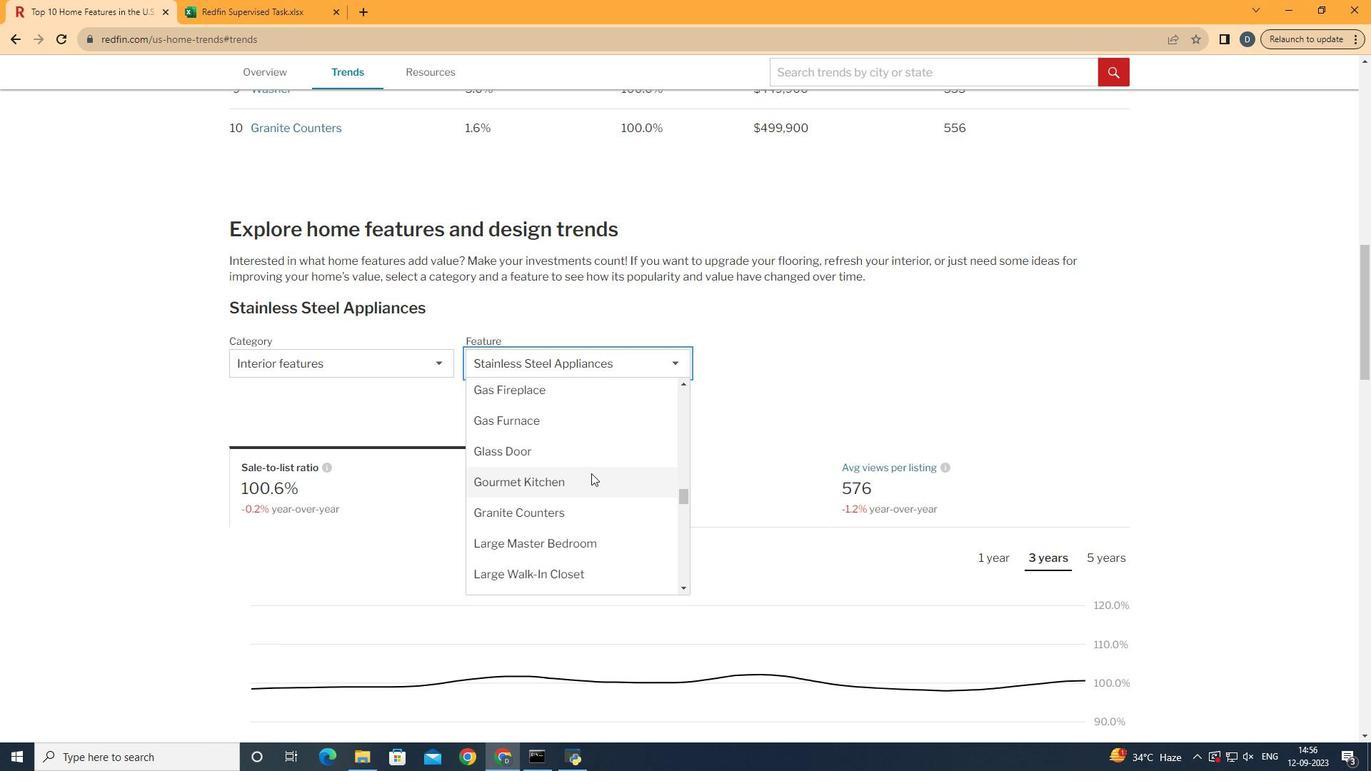
Action: Mouse moved to (600, 529)
Screenshot: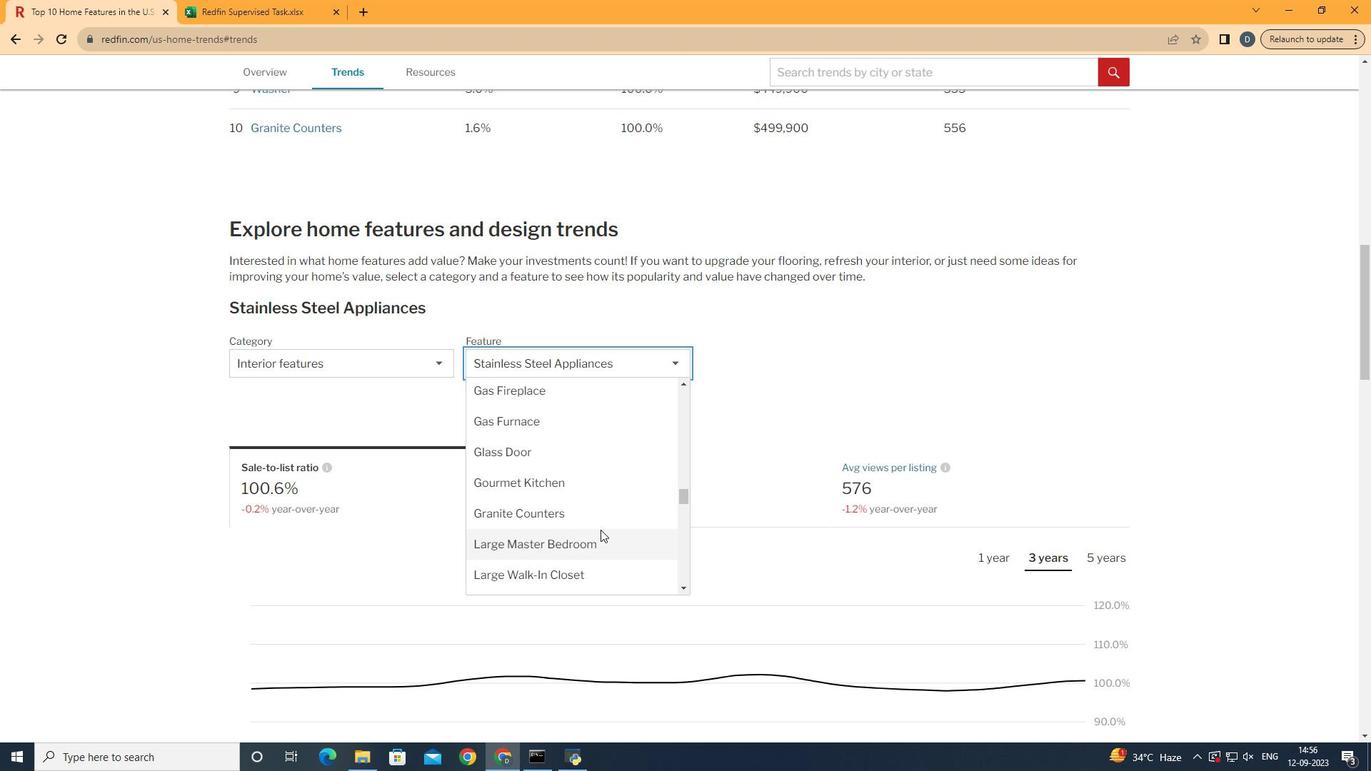 
Action: Mouse scrolled (600, 530) with delta (0, 0)
Screenshot: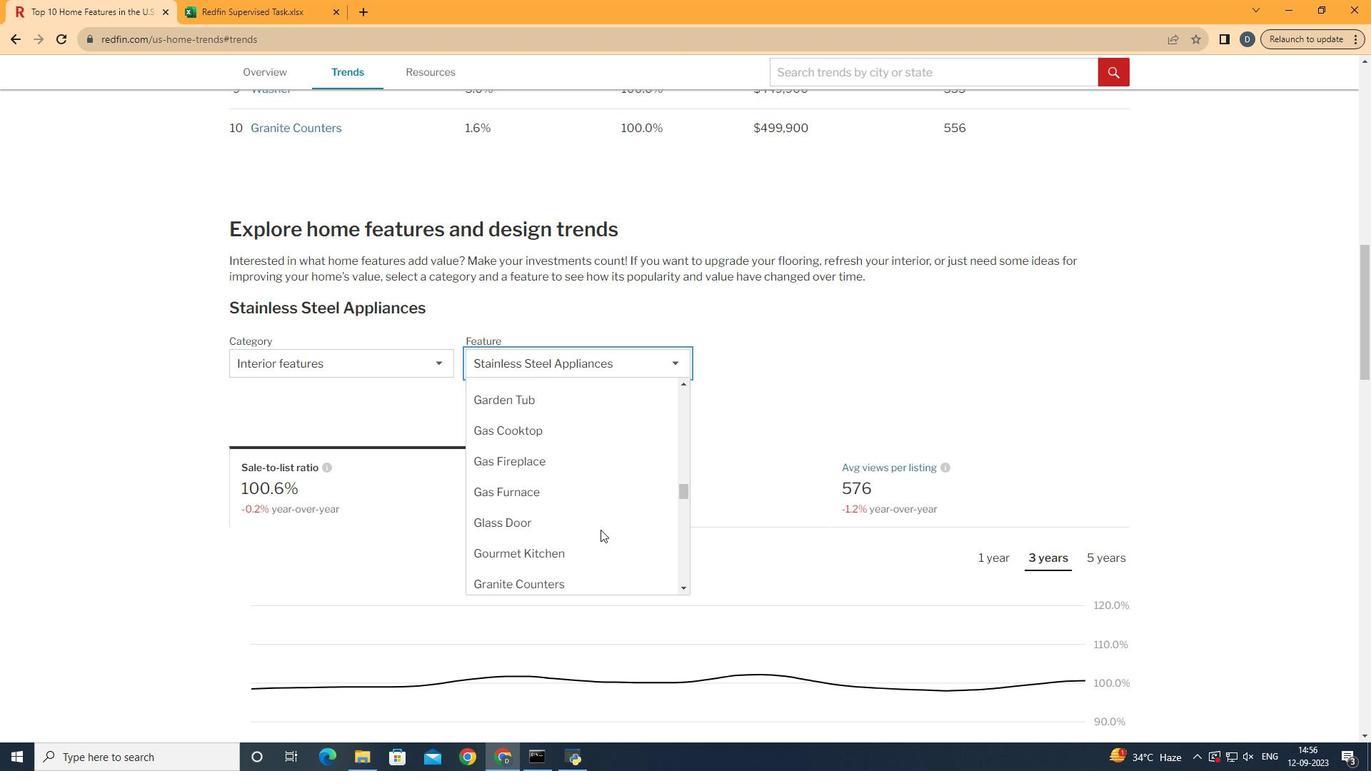
Action: Mouse scrolled (600, 529) with delta (0, 0)
Screenshot: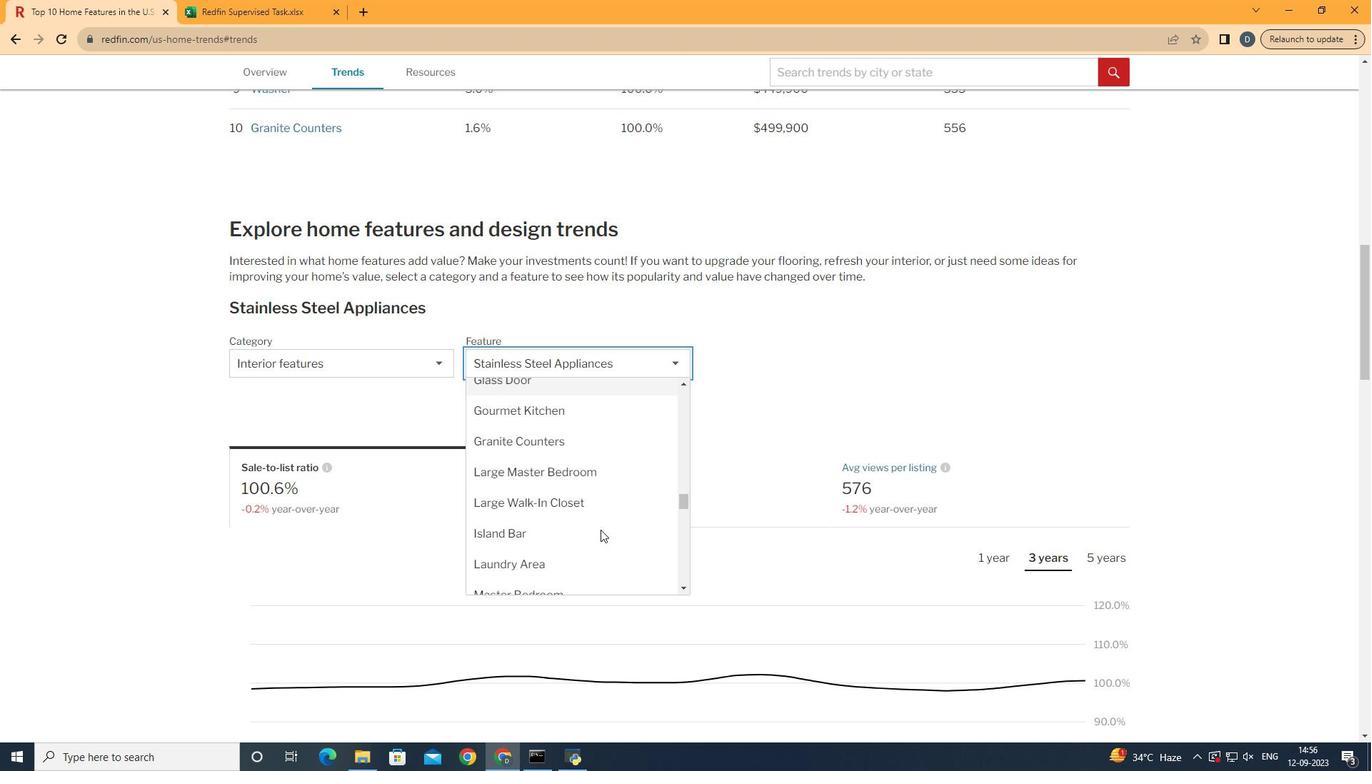 
Action: Mouse scrolled (600, 529) with delta (0, 0)
Screenshot: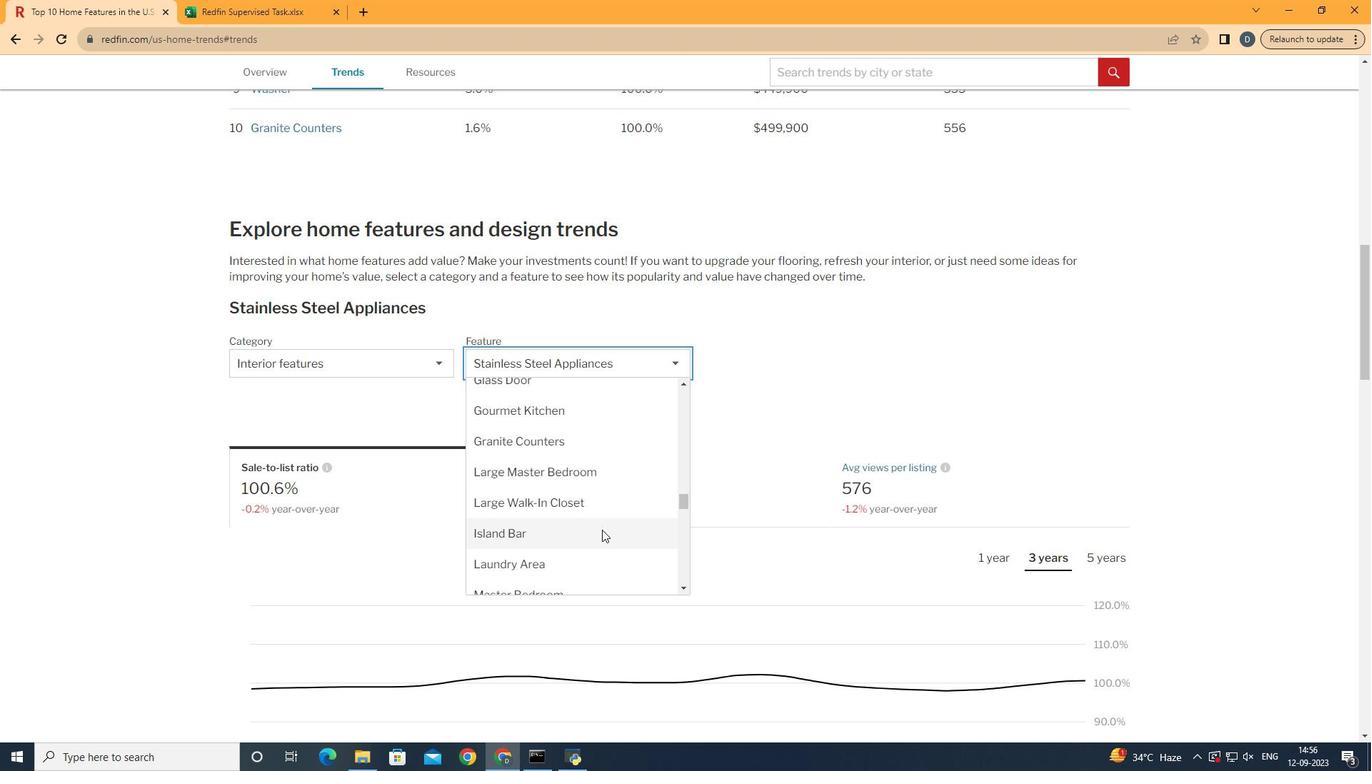 
Action: Mouse moved to (602, 471)
Screenshot: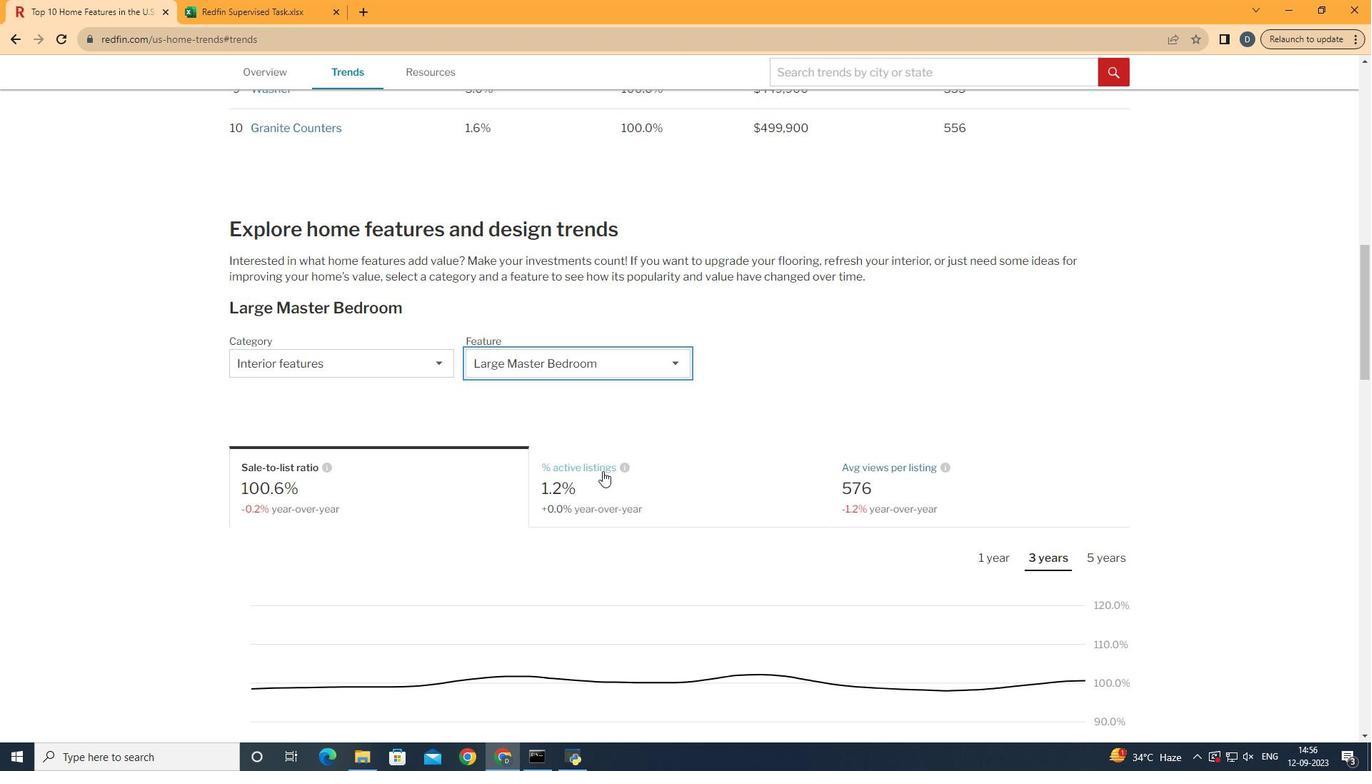 
Action: Mouse pressed left at (602, 471)
Screenshot: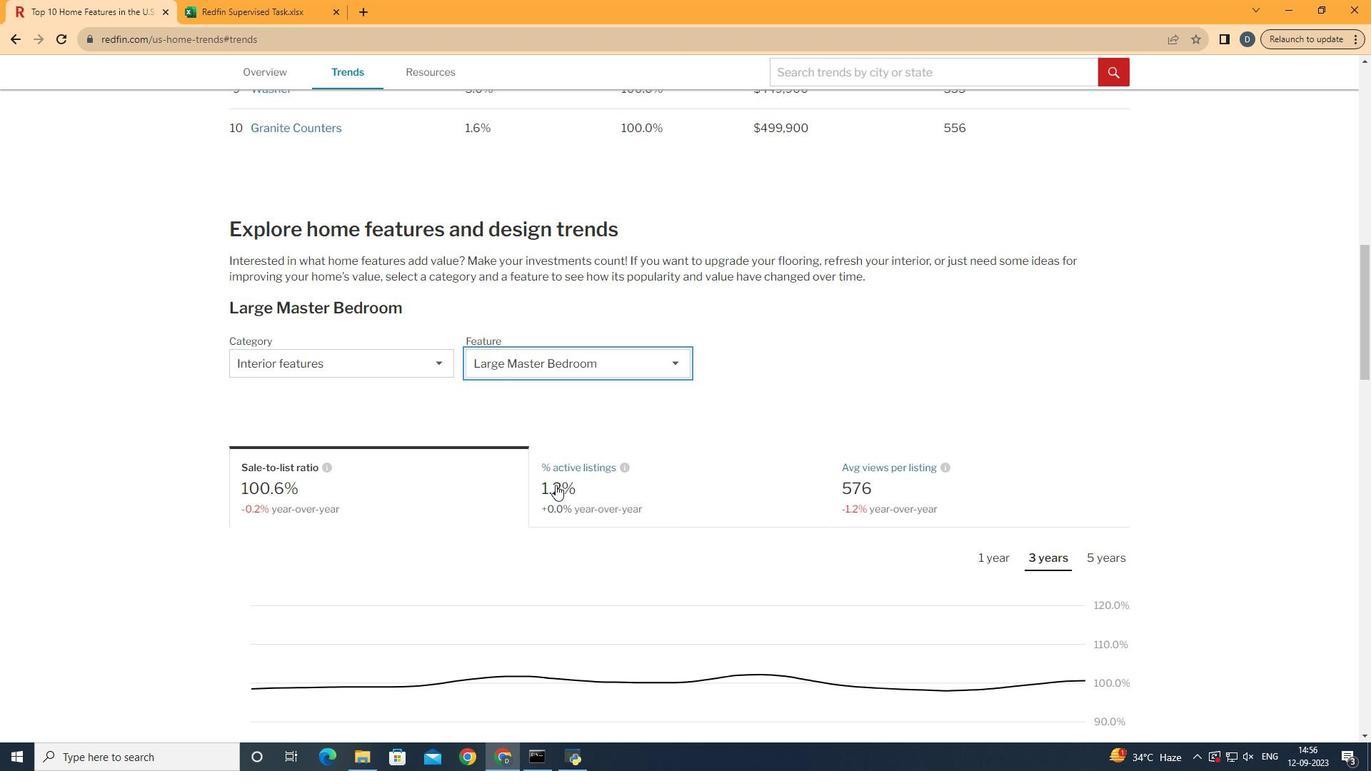 
Action: Mouse moved to (434, 494)
Screenshot: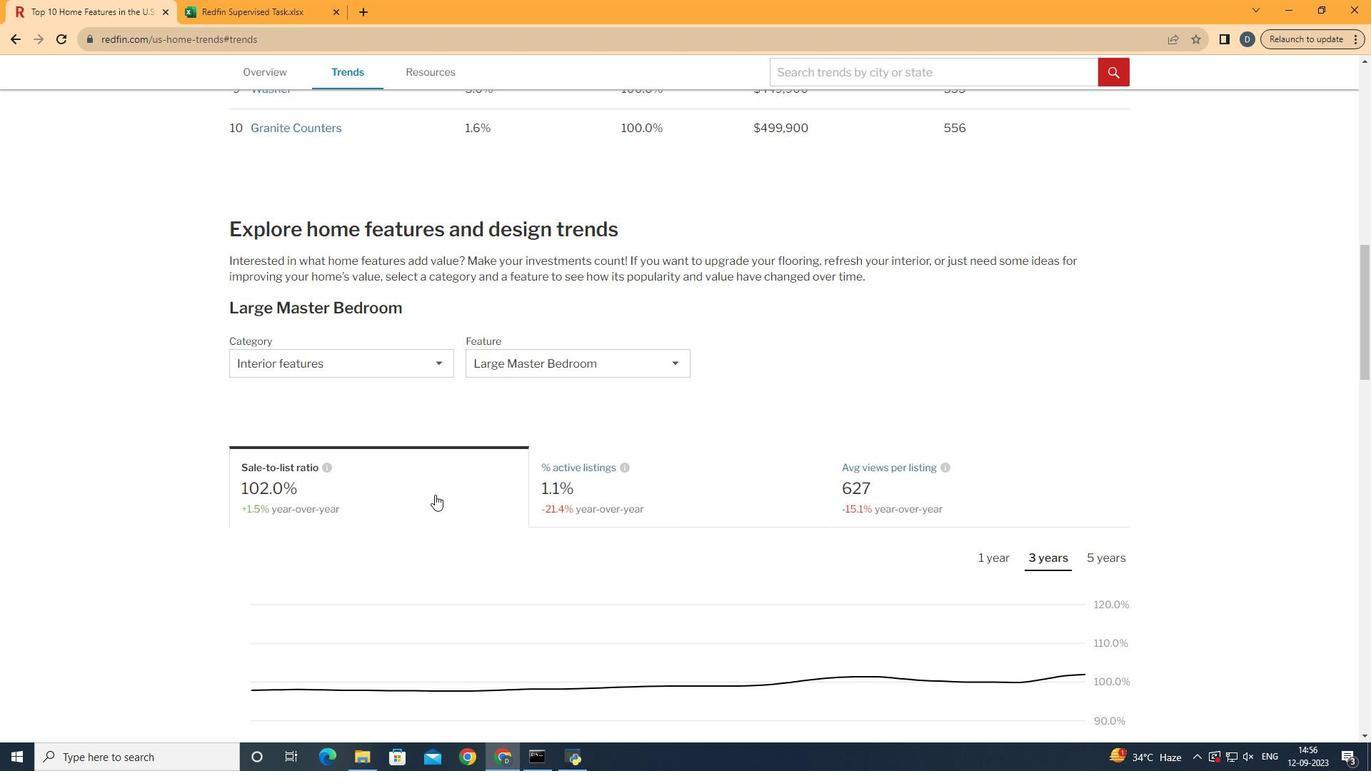 
Action: Mouse pressed left at (434, 494)
Screenshot: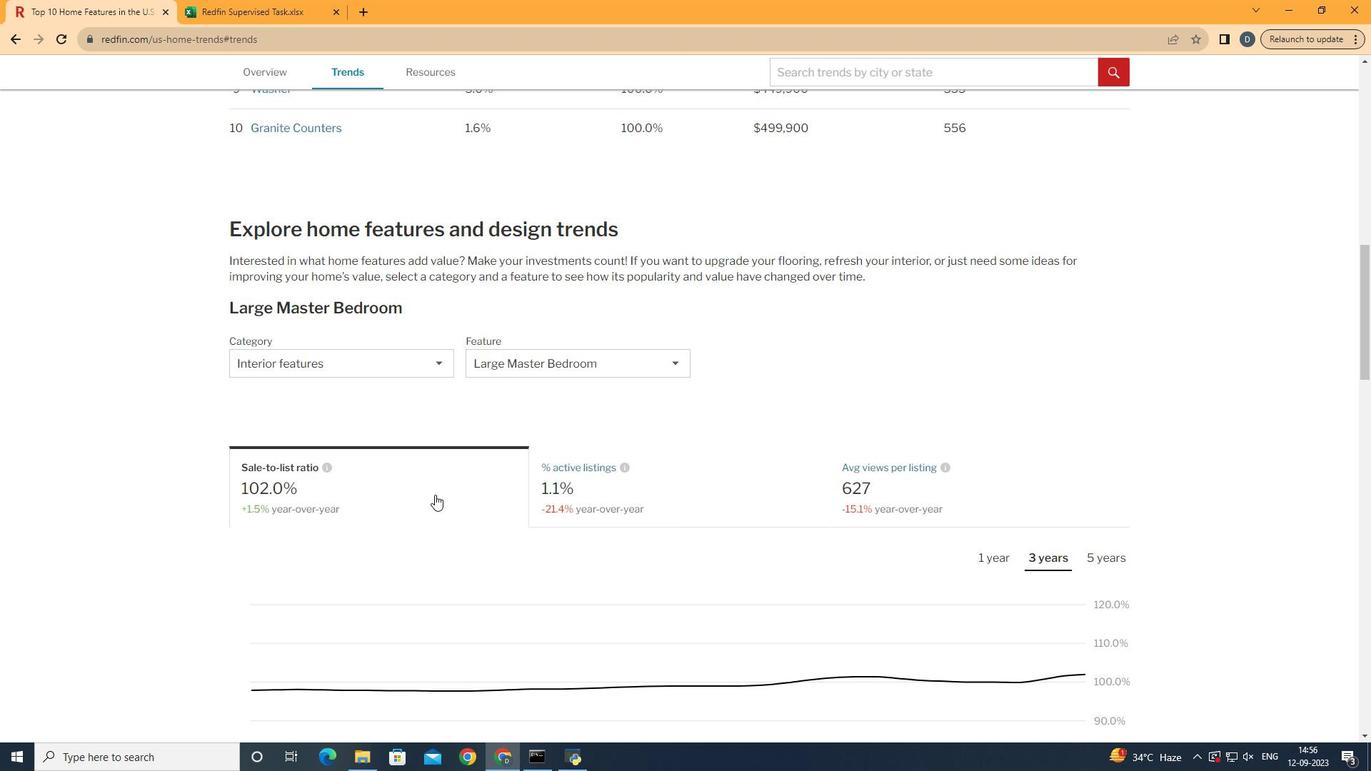 
Action: Mouse scrolled (434, 494) with delta (0, 0)
Screenshot: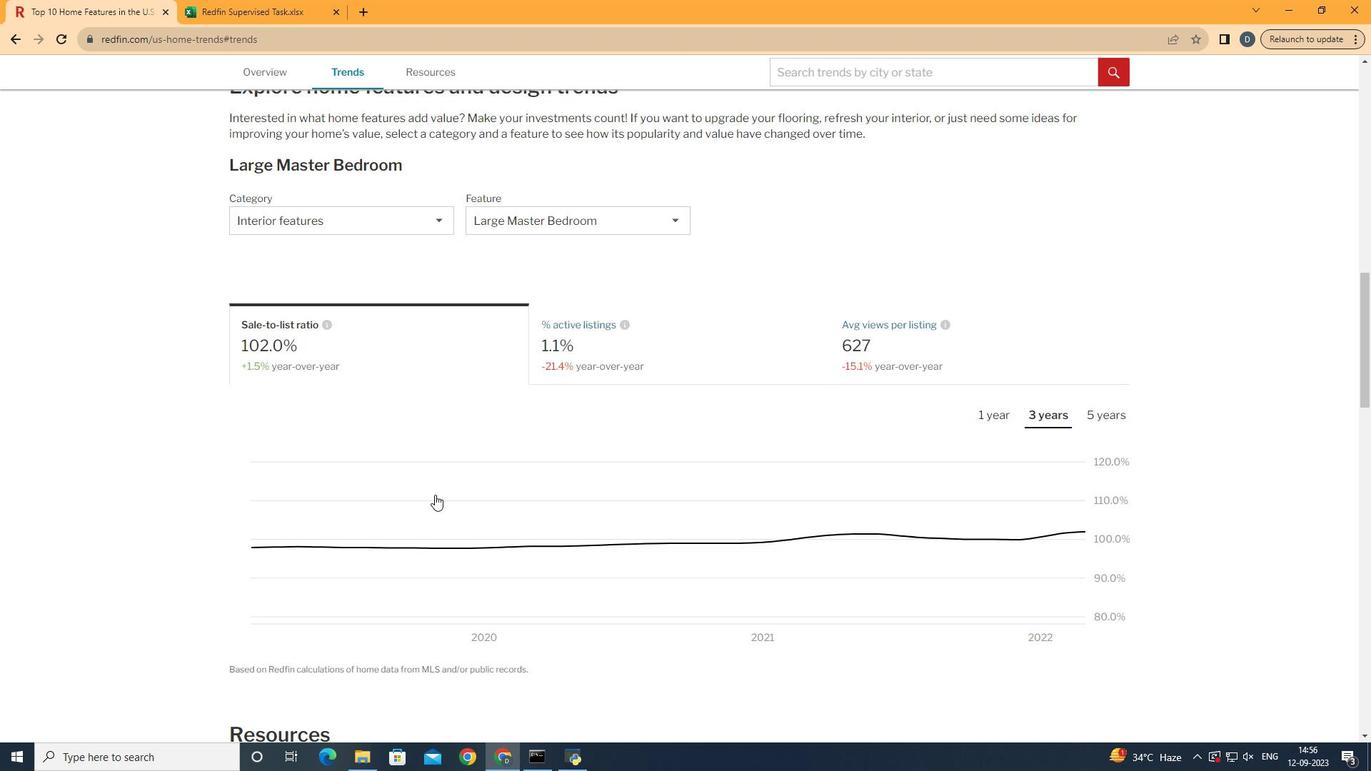 
Action: Mouse scrolled (434, 494) with delta (0, 0)
Screenshot: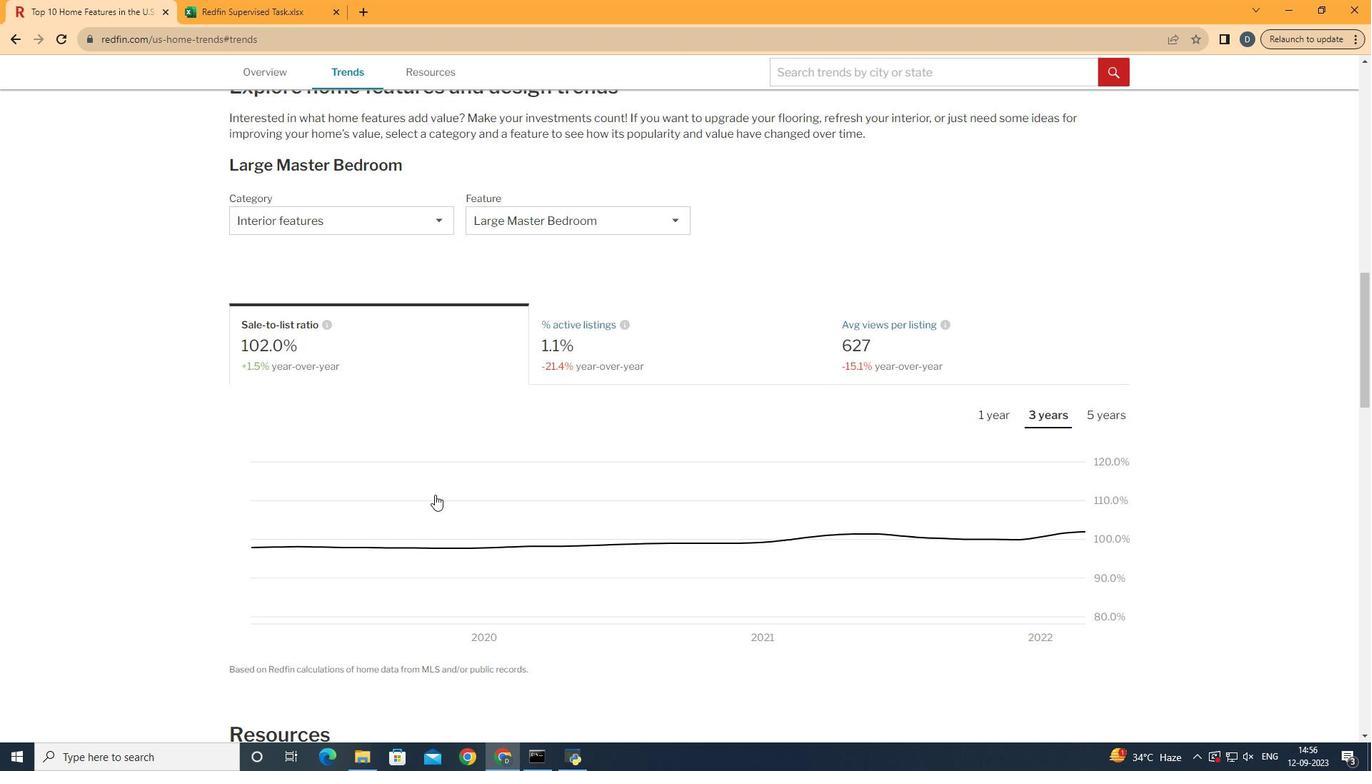 
Action: Mouse moved to (1040, 417)
Screenshot: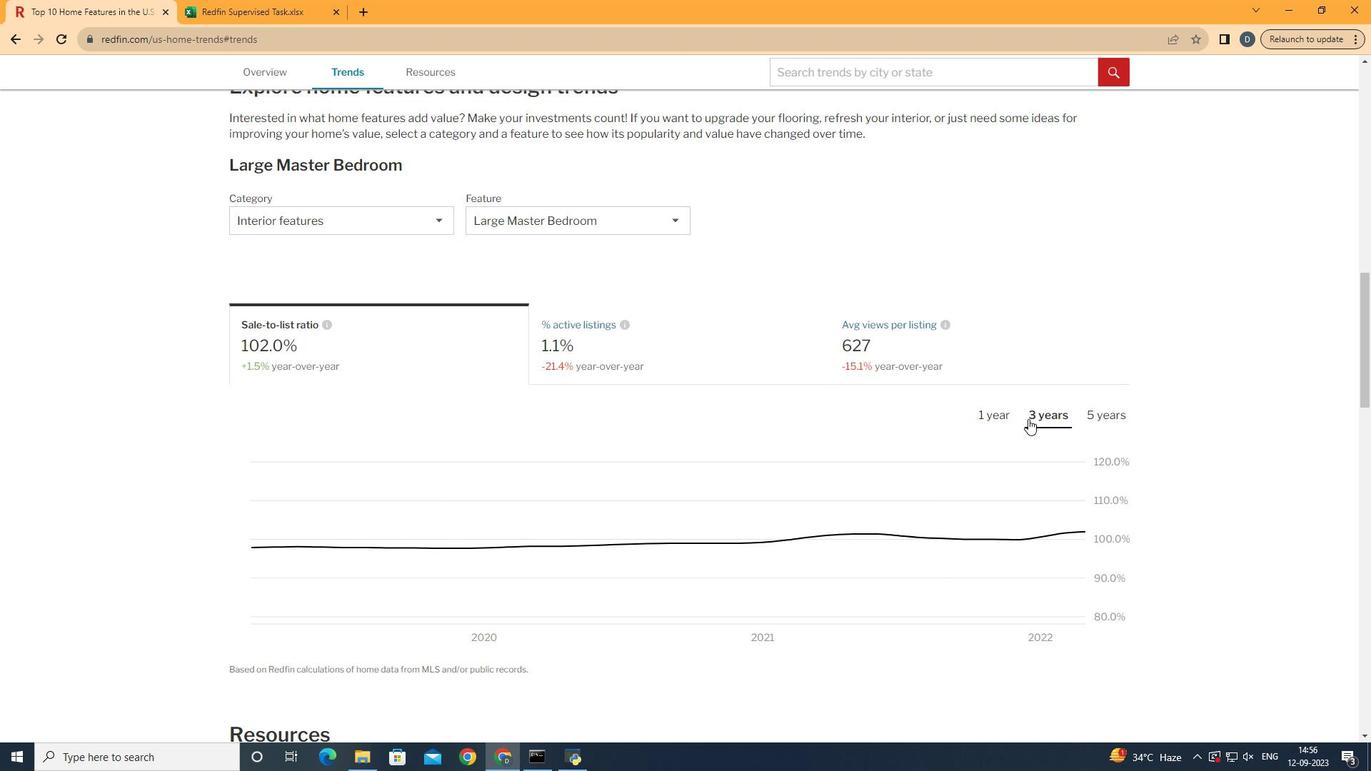 
Action: Mouse pressed left at (1040, 417)
Screenshot: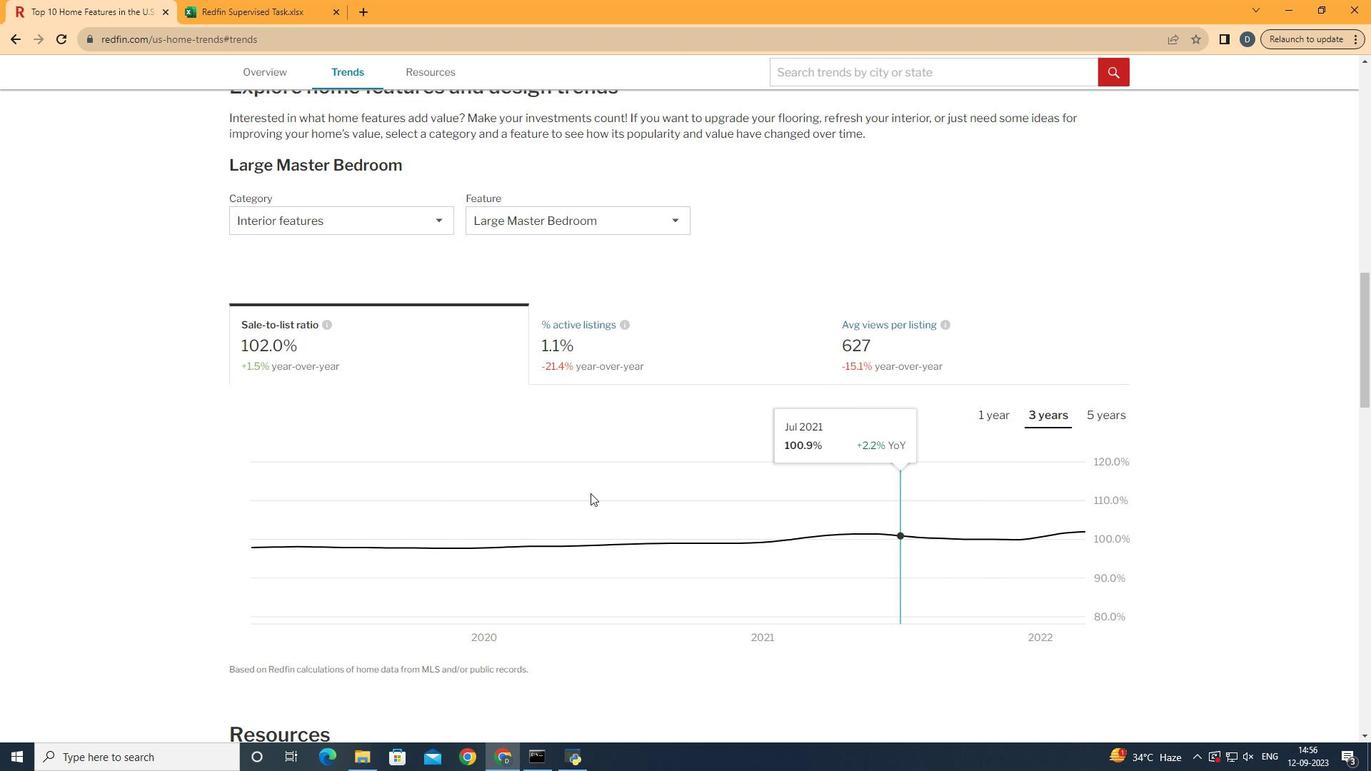 
Action: Mouse moved to (1072, 542)
Screenshot: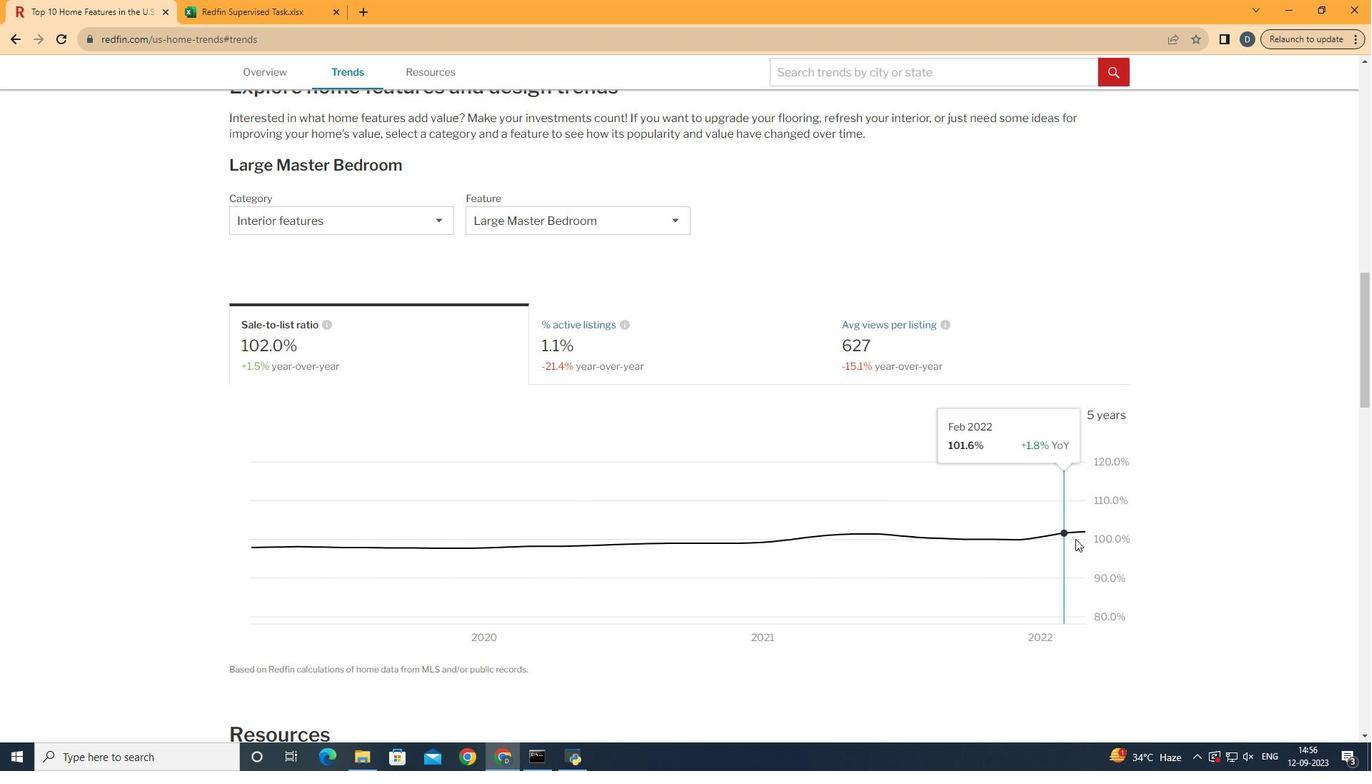 
